 Task: Create a due date automation trigger when advanced on, on the tuesday of the week before a card is due add content with a name or a description containing resume at 11:00 AM.
Action: Mouse moved to (1073, 331)
Screenshot: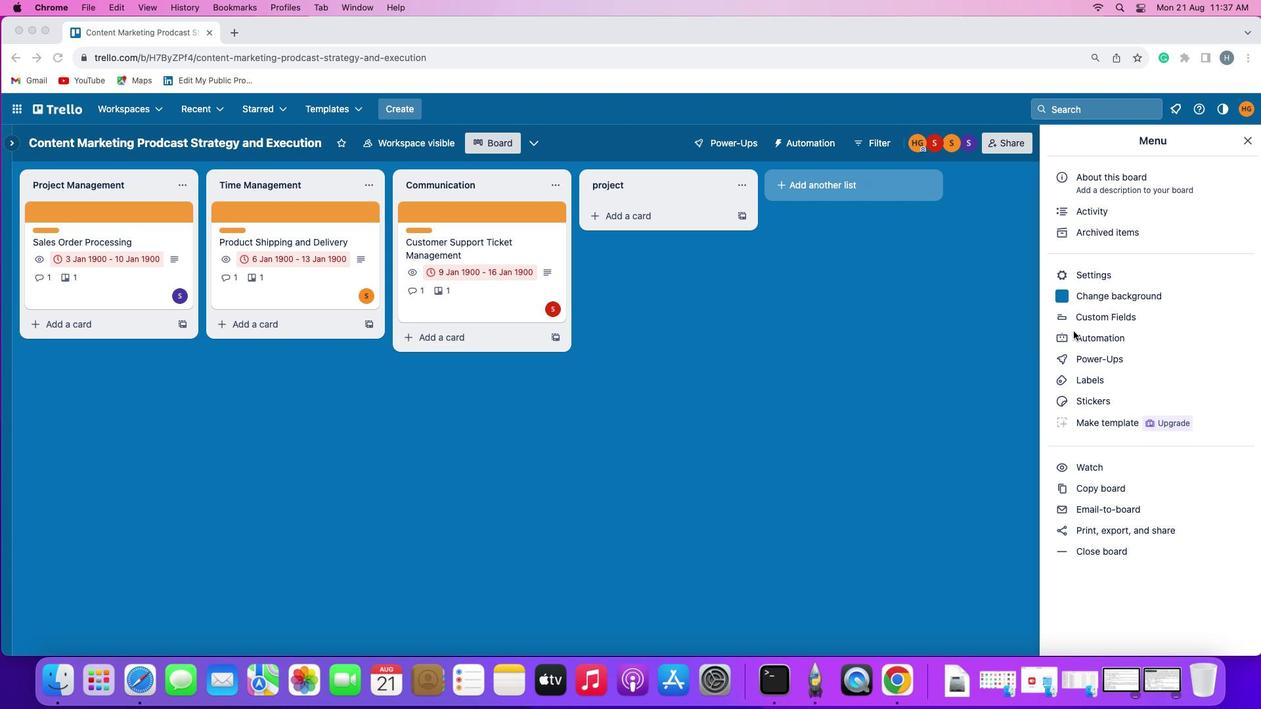
Action: Mouse pressed left at (1073, 331)
Screenshot: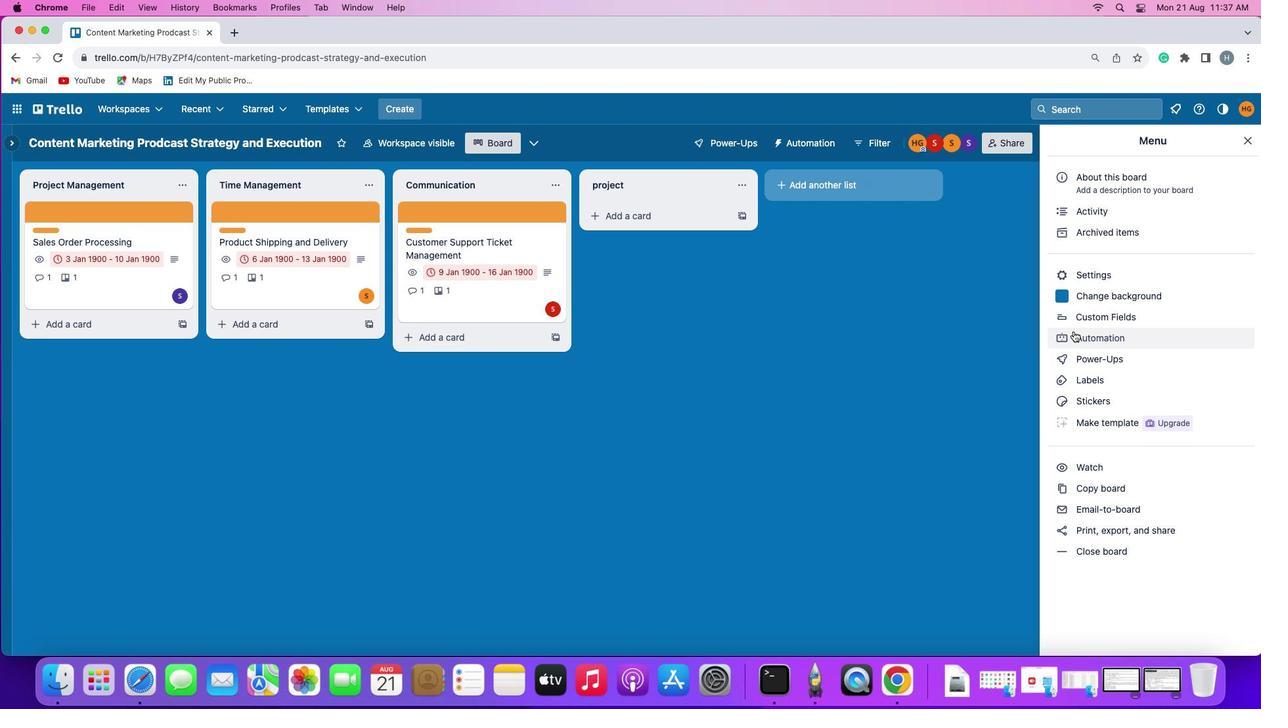 
Action: Mouse moved to (1073, 331)
Screenshot: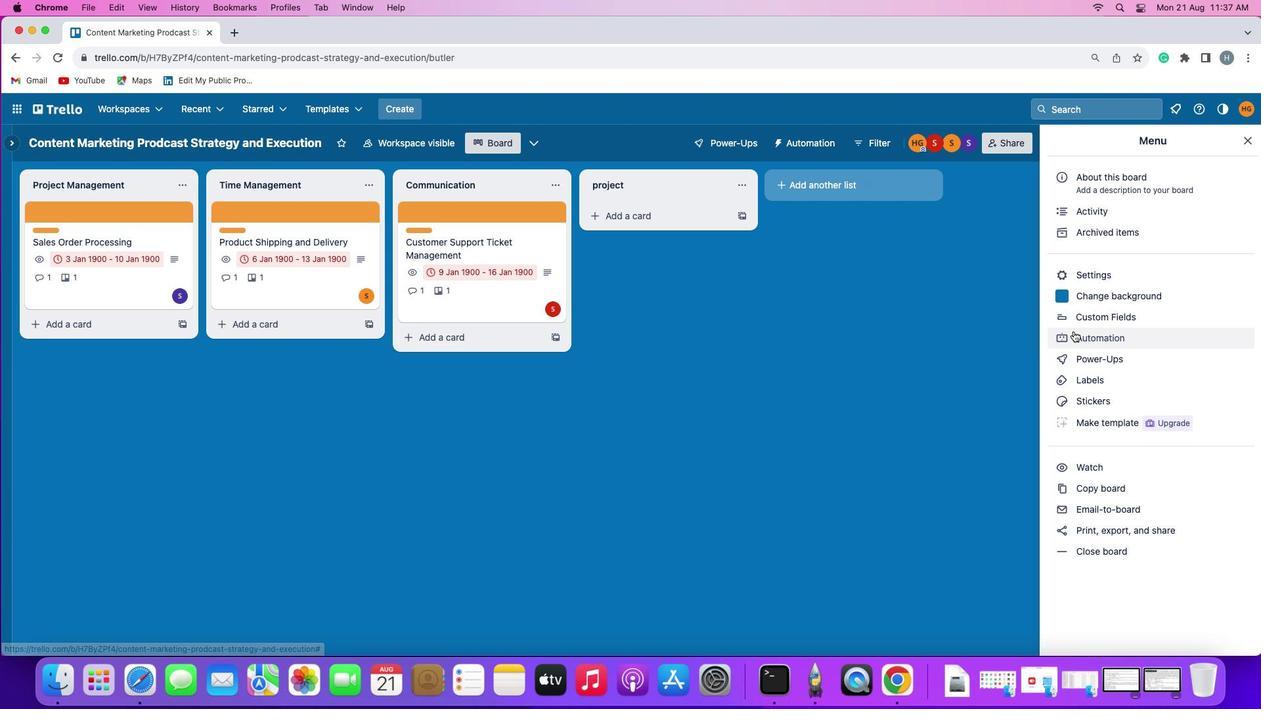 
Action: Mouse pressed left at (1073, 331)
Screenshot: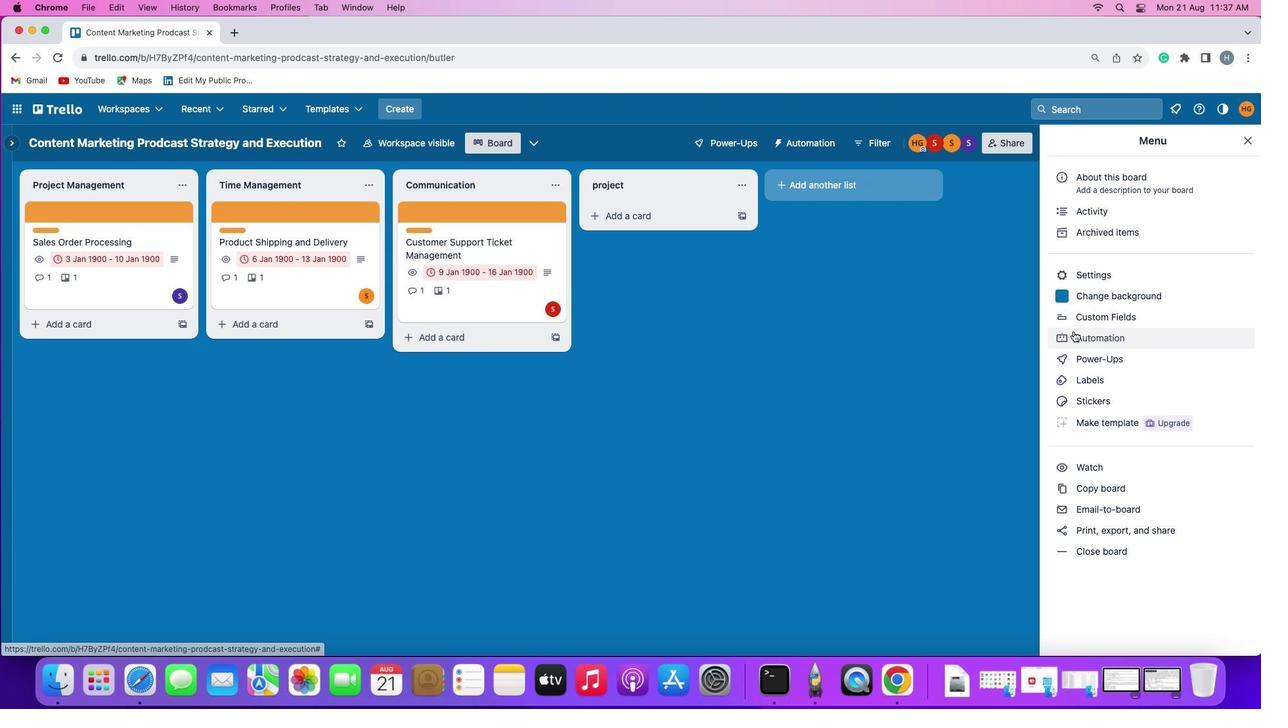 
Action: Mouse moved to (101, 317)
Screenshot: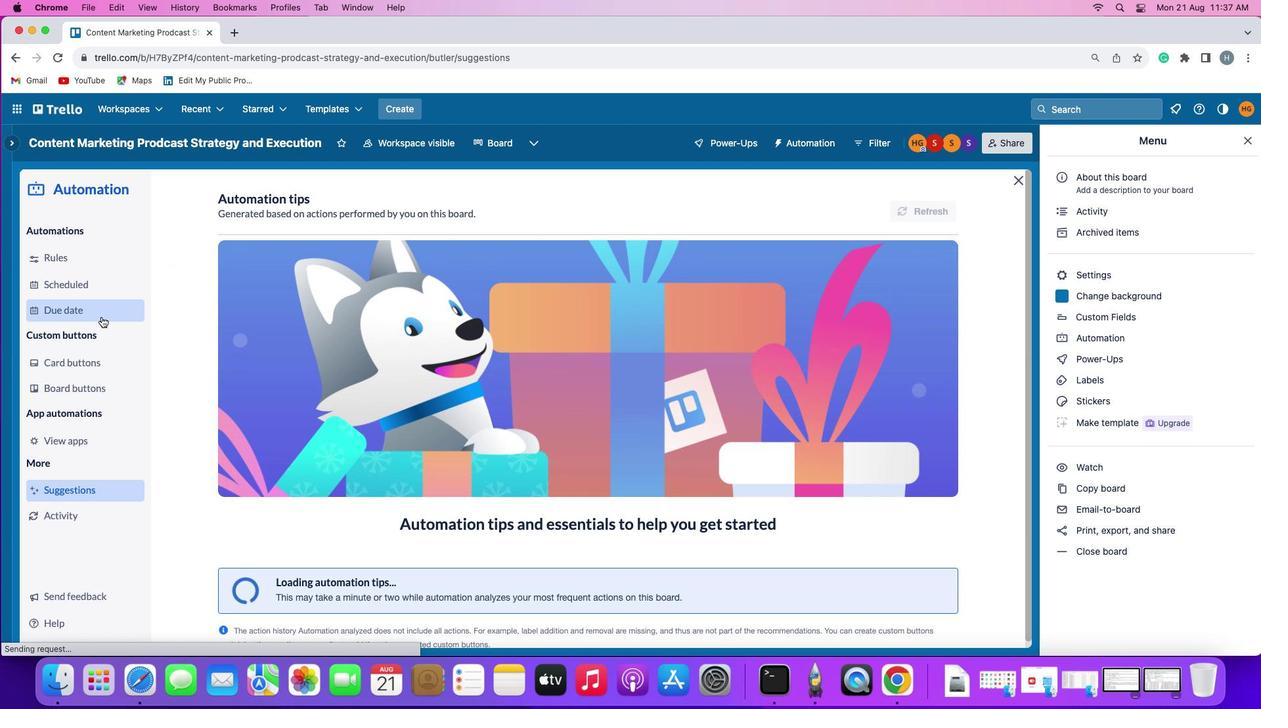 
Action: Mouse pressed left at (101, 317)
Screenshot: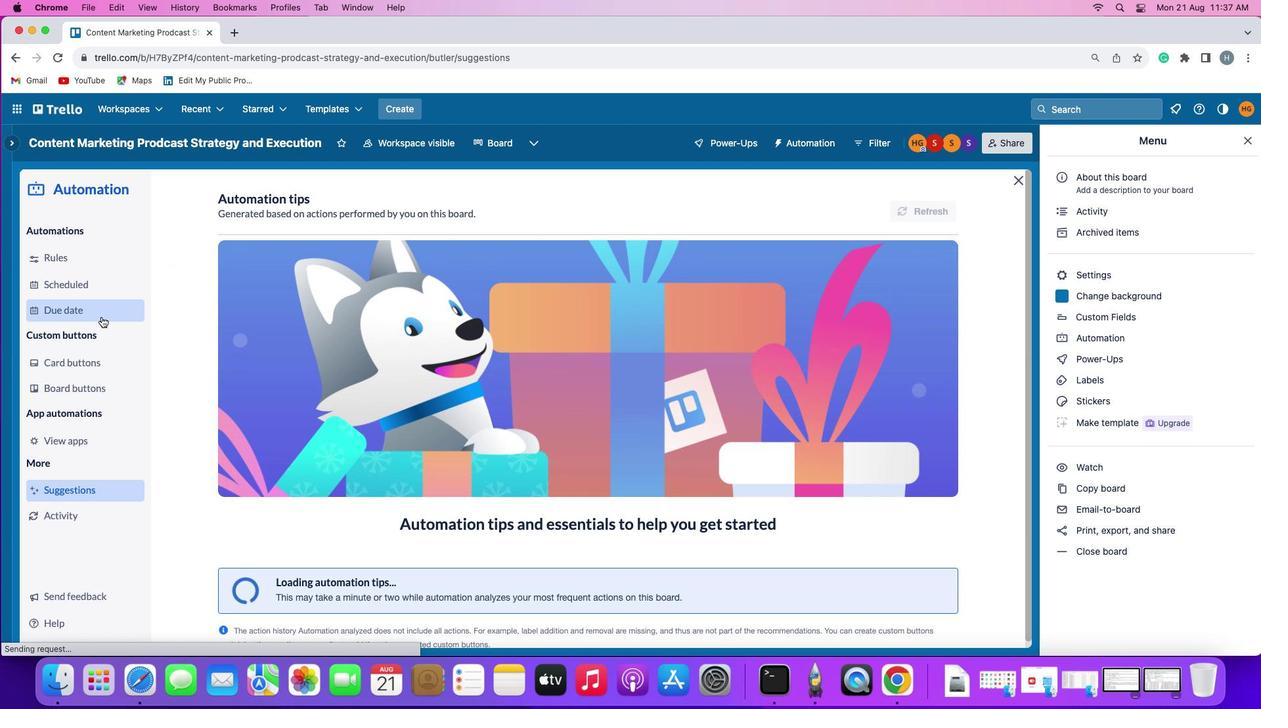 
Action: Mouse moved to (907, 200)
Screenshot: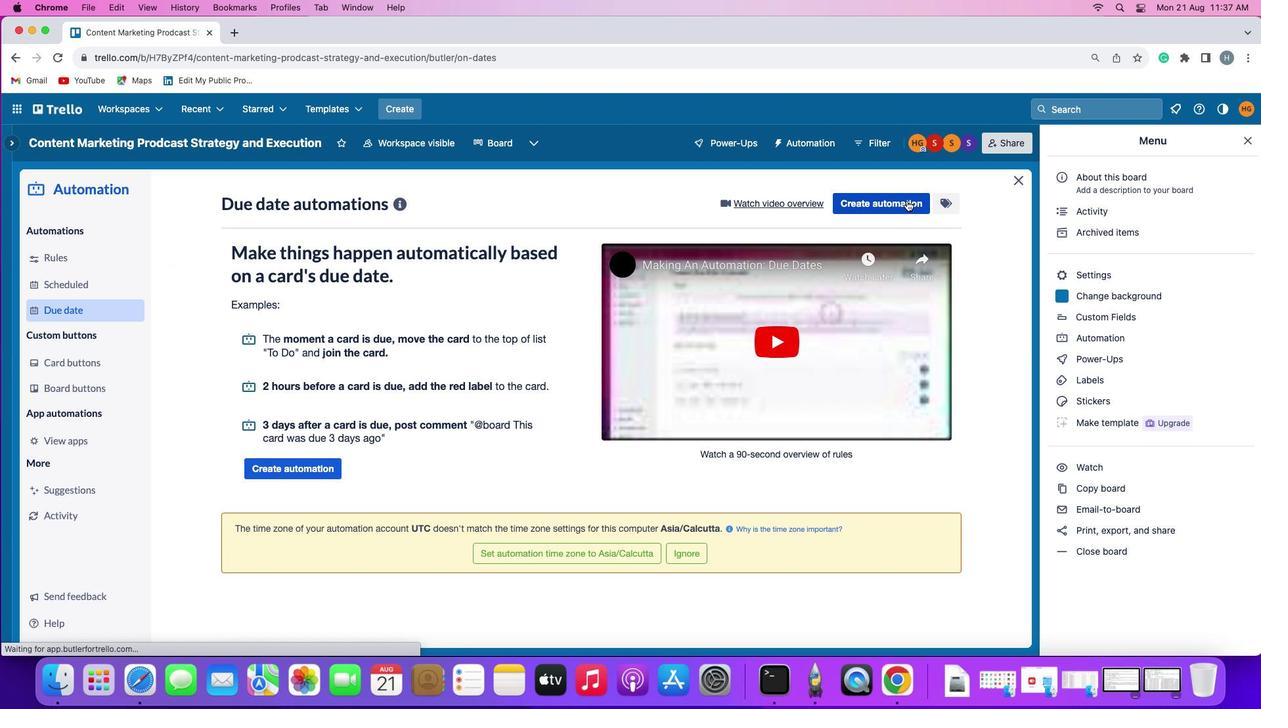 
Action: Mouse pressed left at (907, 200)
Screenshot: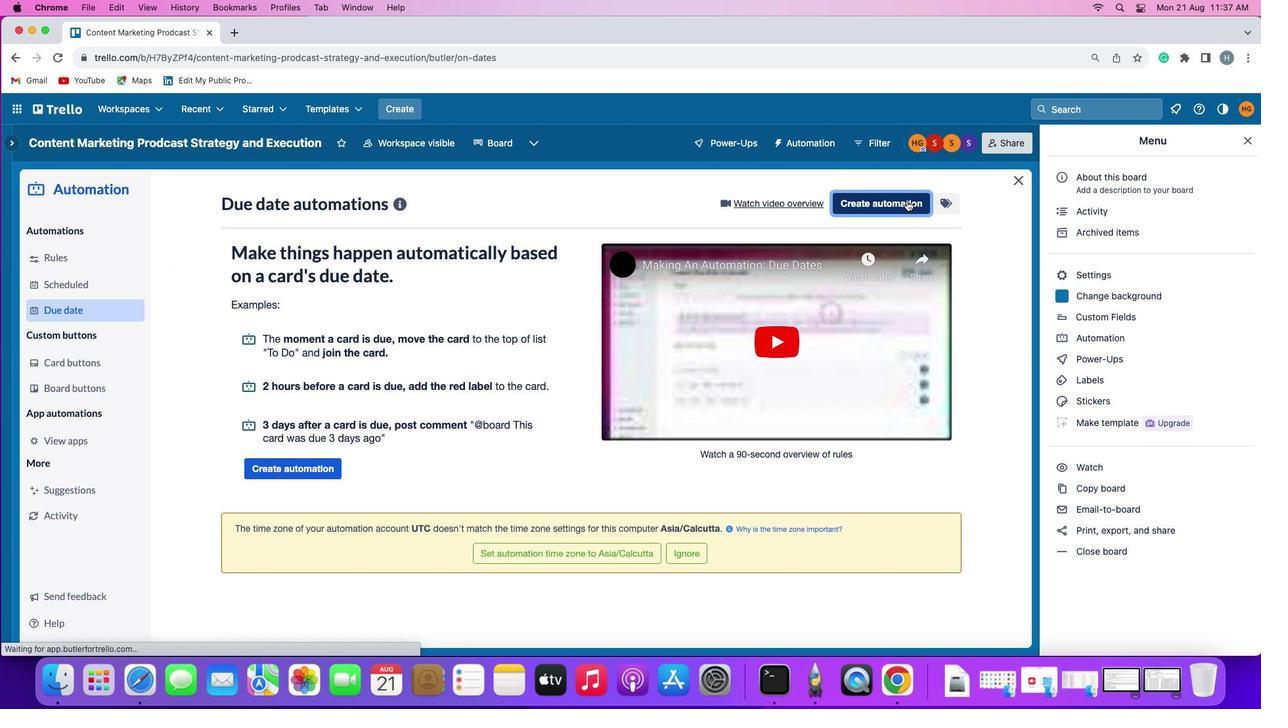 
Action: Mouse moved to (257, 327)
Screenshot: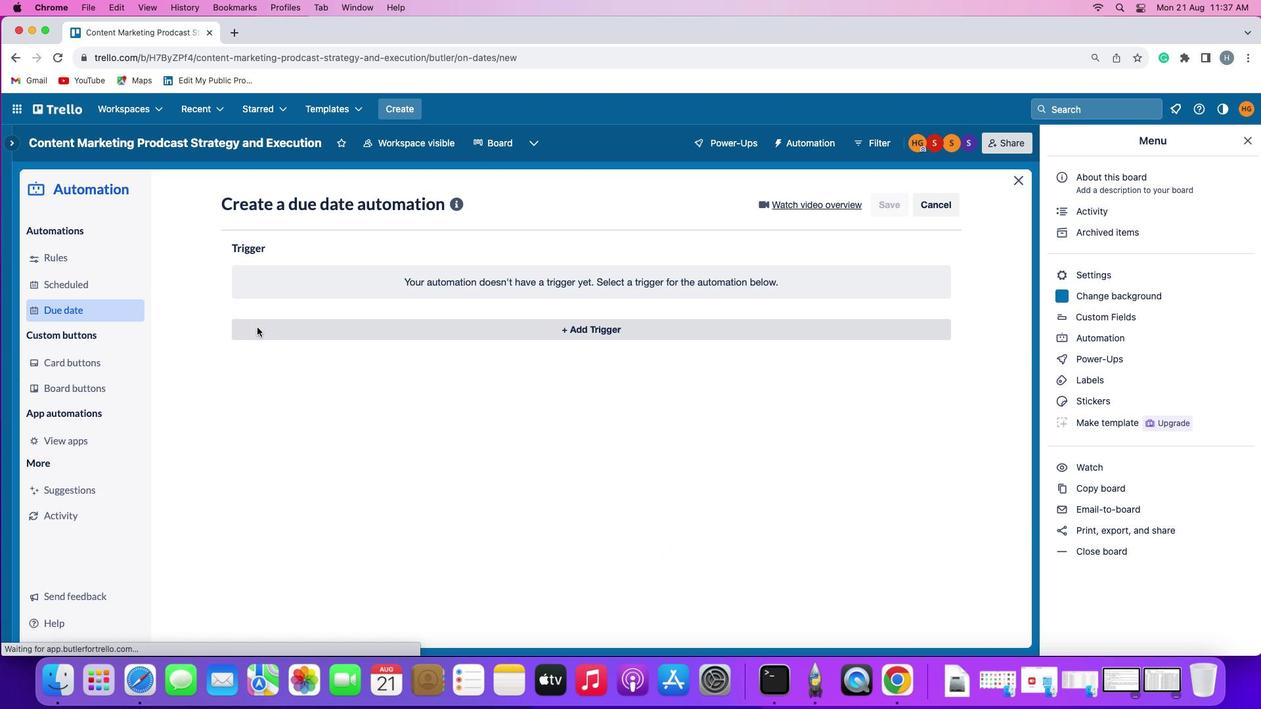 
Action: Mouse pressed left at (257, 327)
Screenshot: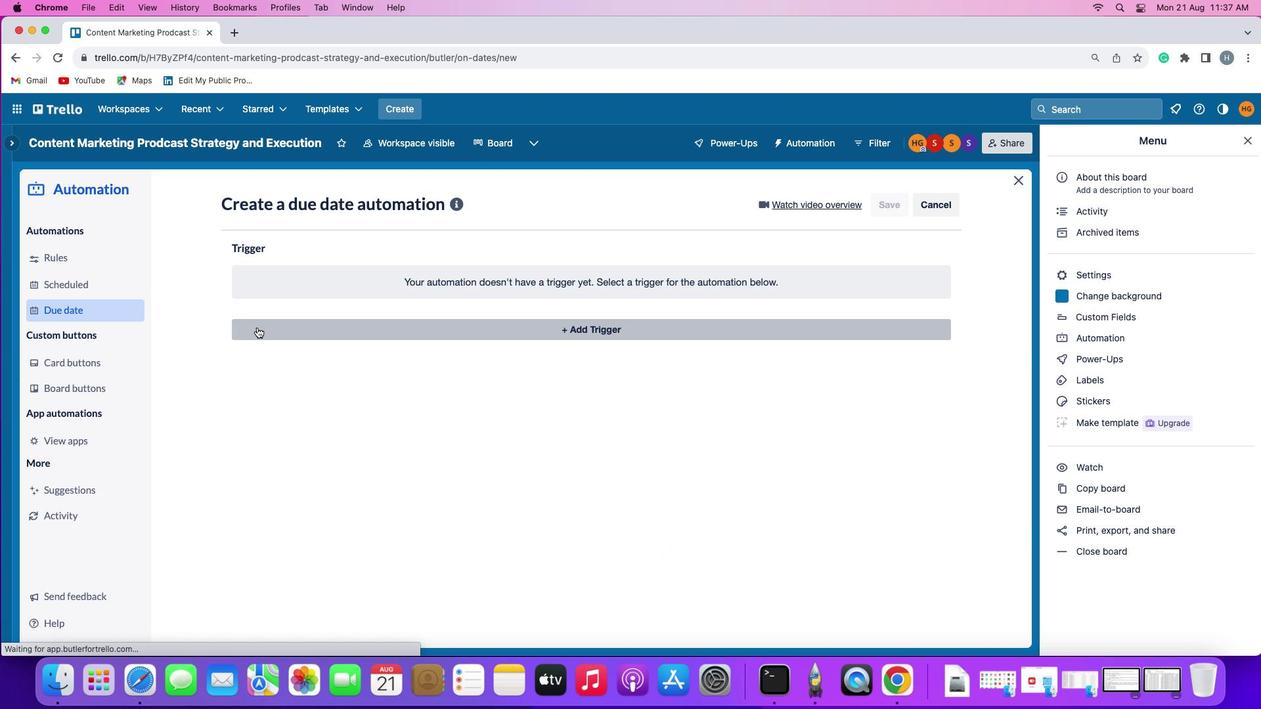 
Action: Mouse moved to (287, 573)
Screenshot: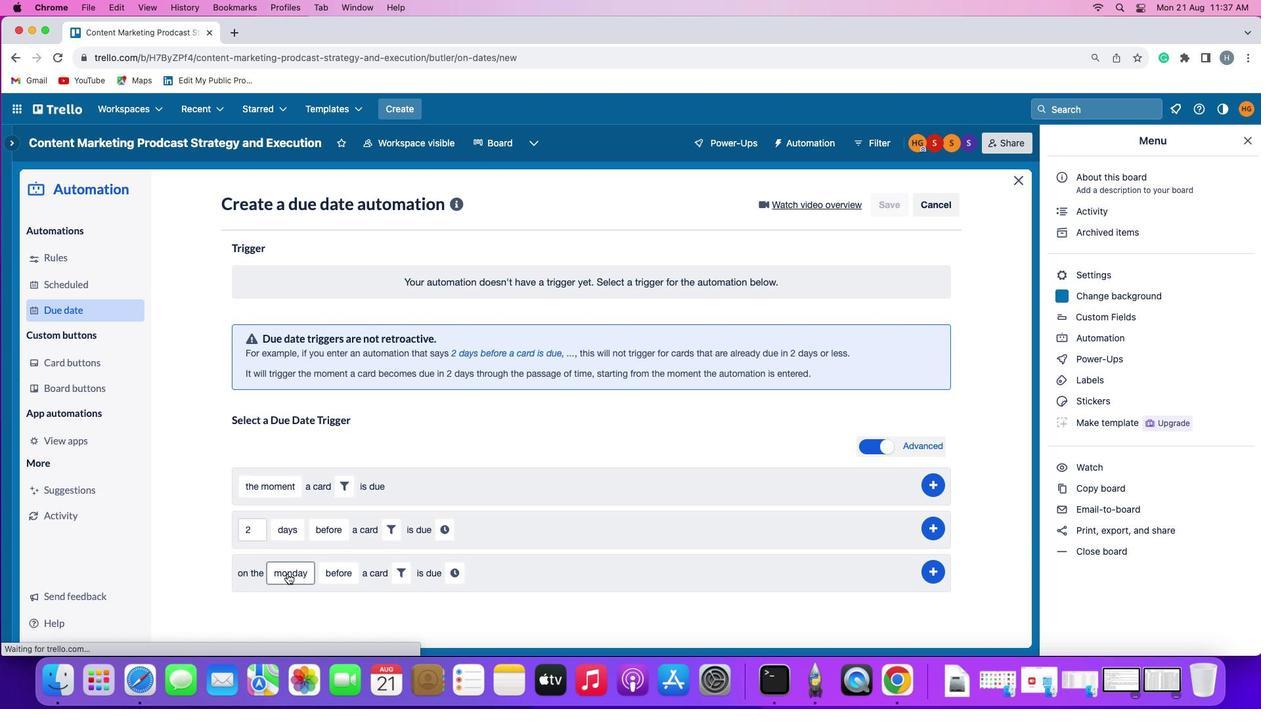 
Action: Mouse pressed left at (287, 573)
Screenshot: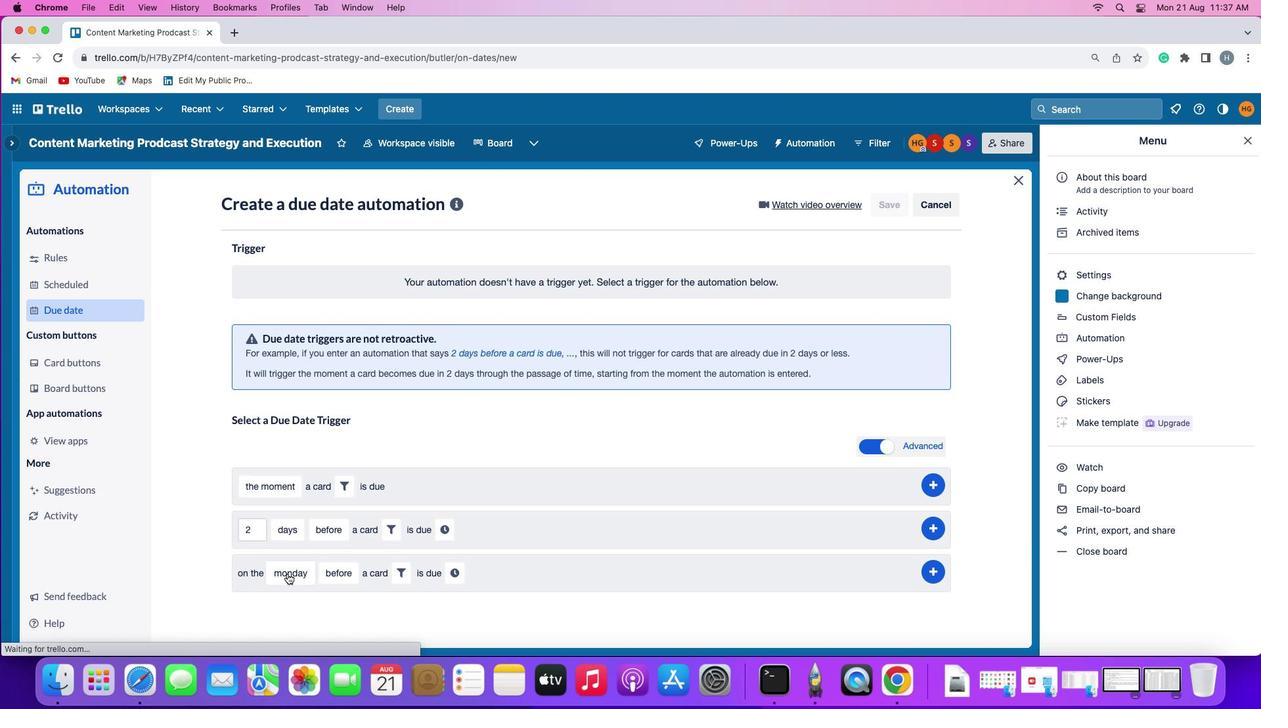 
Action: Mouse moved to (315, 418)
Screenshot: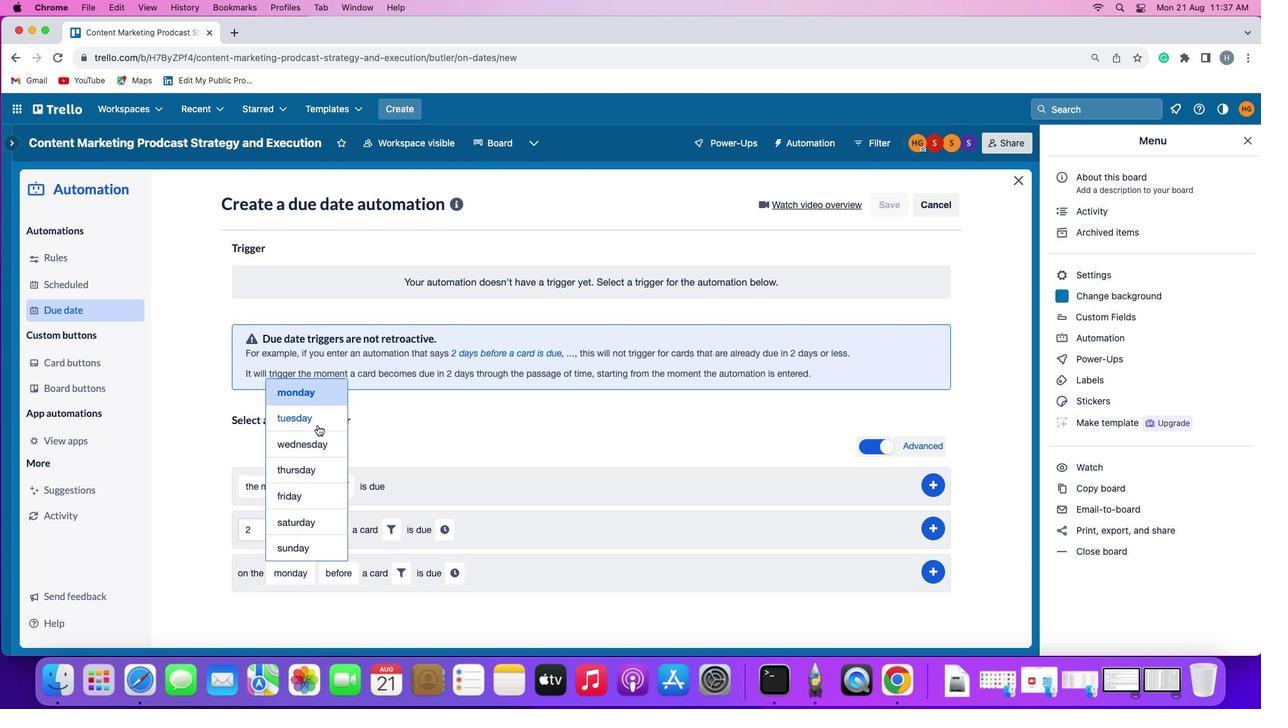 
Action: Mouse pressed left at (315, 418)
Screenshot: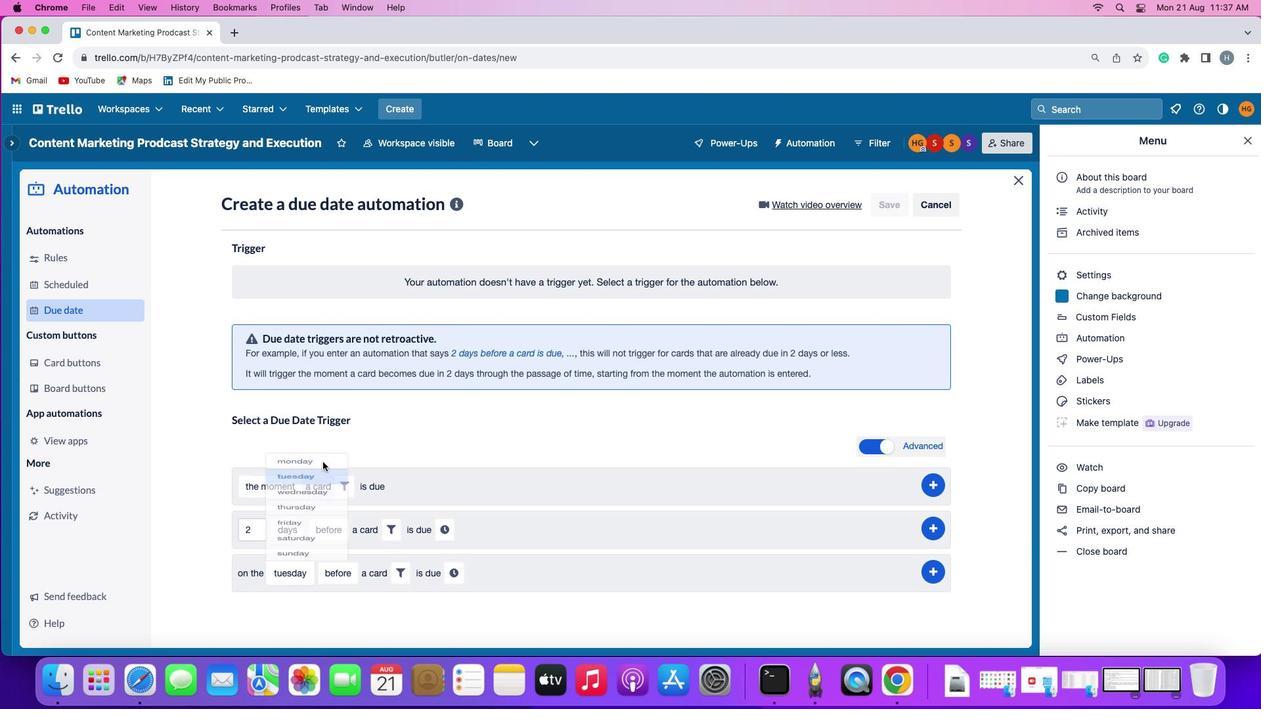 
Action: Mouse moved to (330, 572)
Screenshot: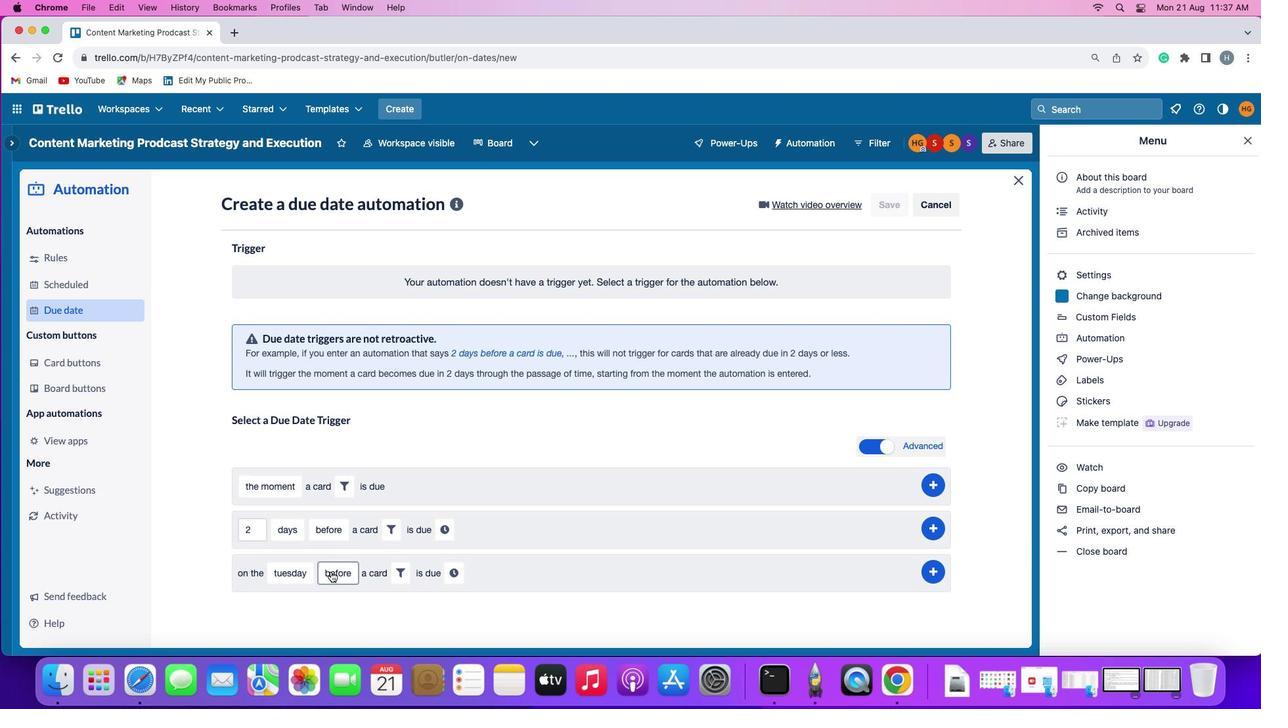 
Action: Mouse pressed left at (330, 572)
Screenshot: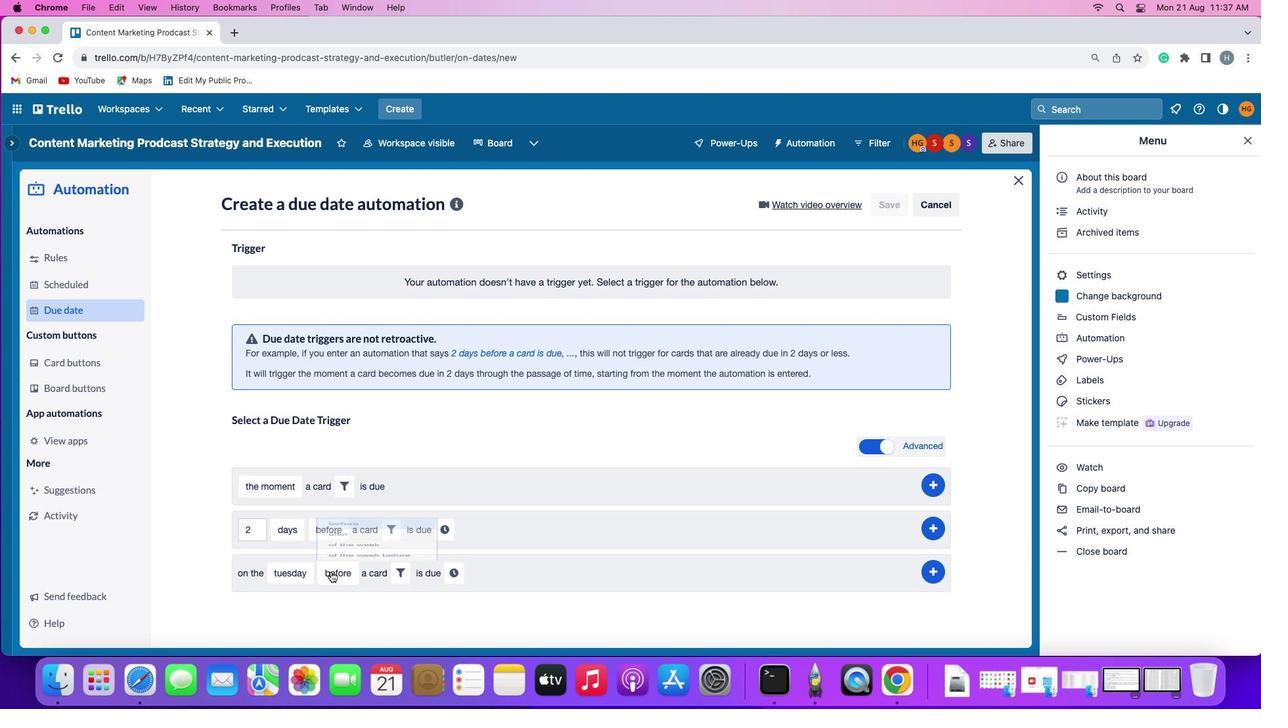 
Action: Mouse moved to (334, 549)
Screenshot: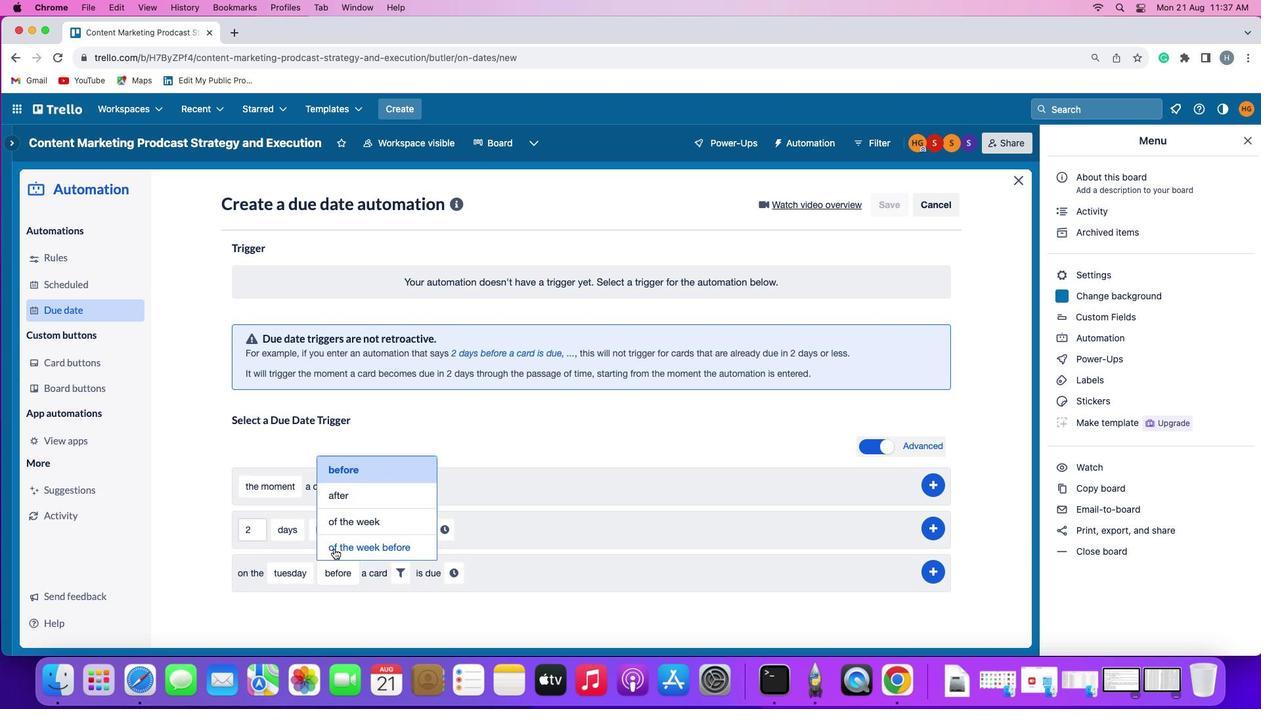 
Action: Mouse pressed left at (334, 549)
Screenshot: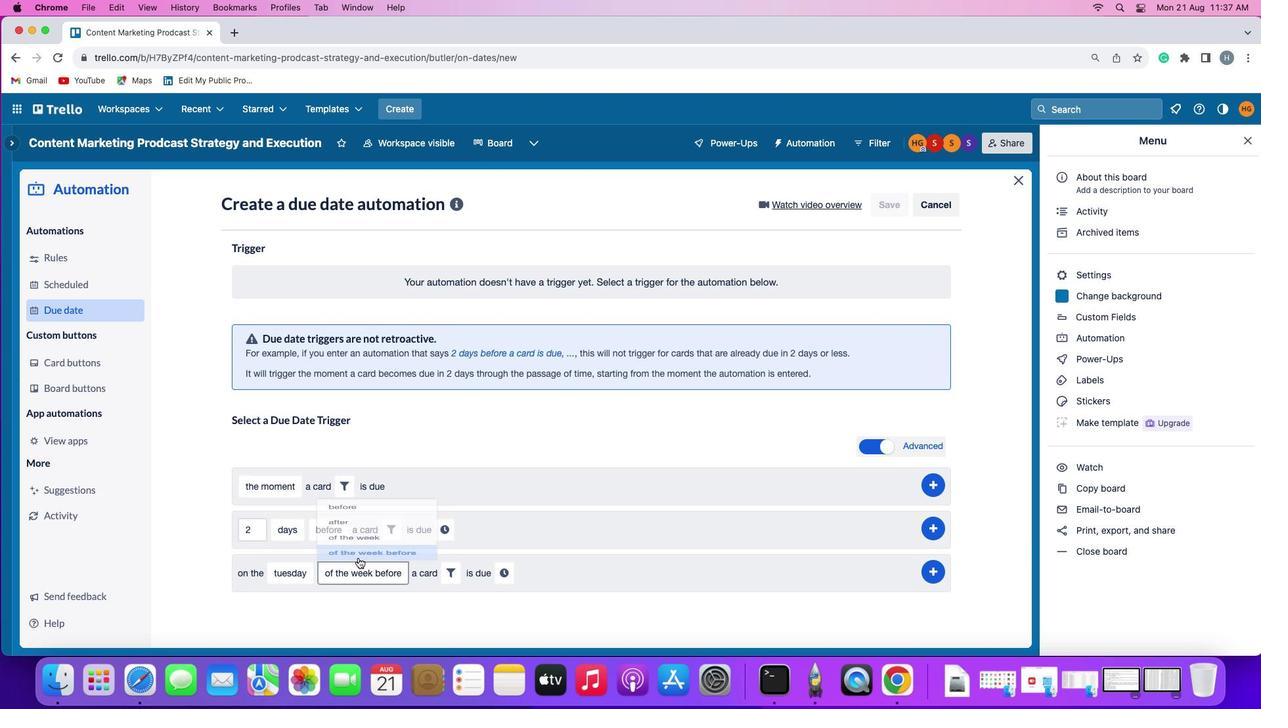 
Action: Mouse moved to (457, 572)
Screenshot: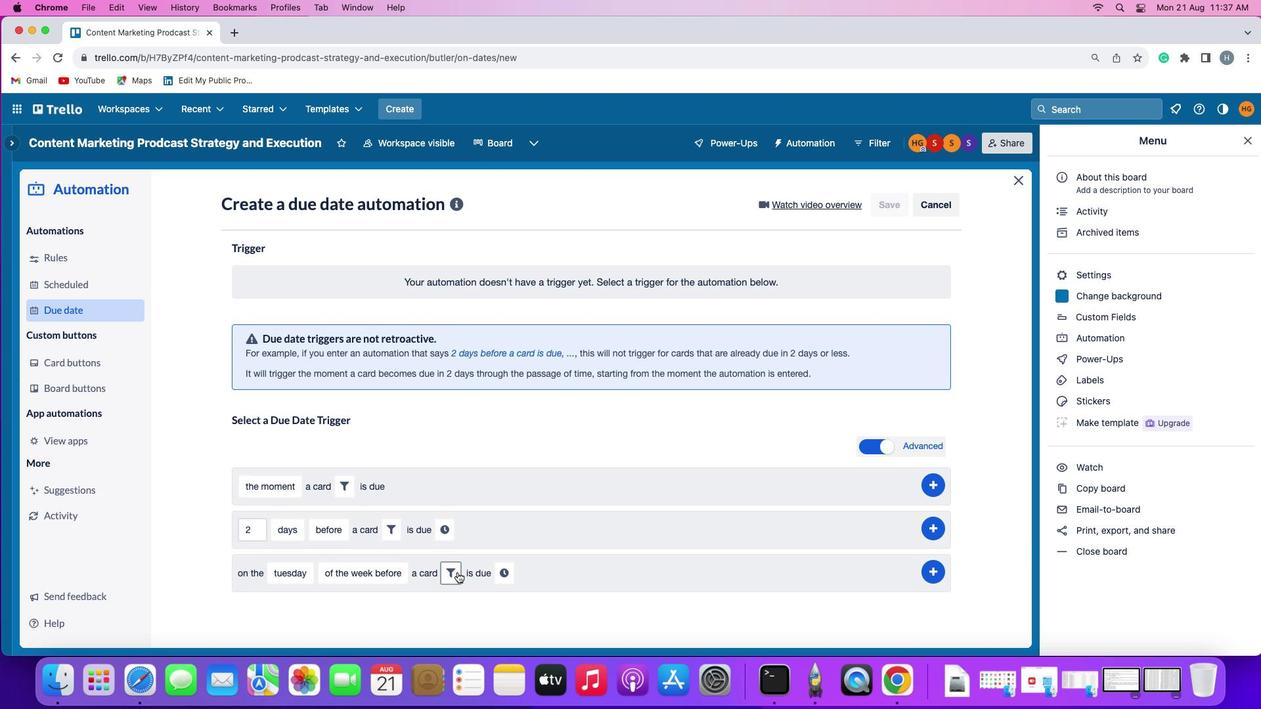
Action: Mouse pressed left at (457, 572)
Screenshot: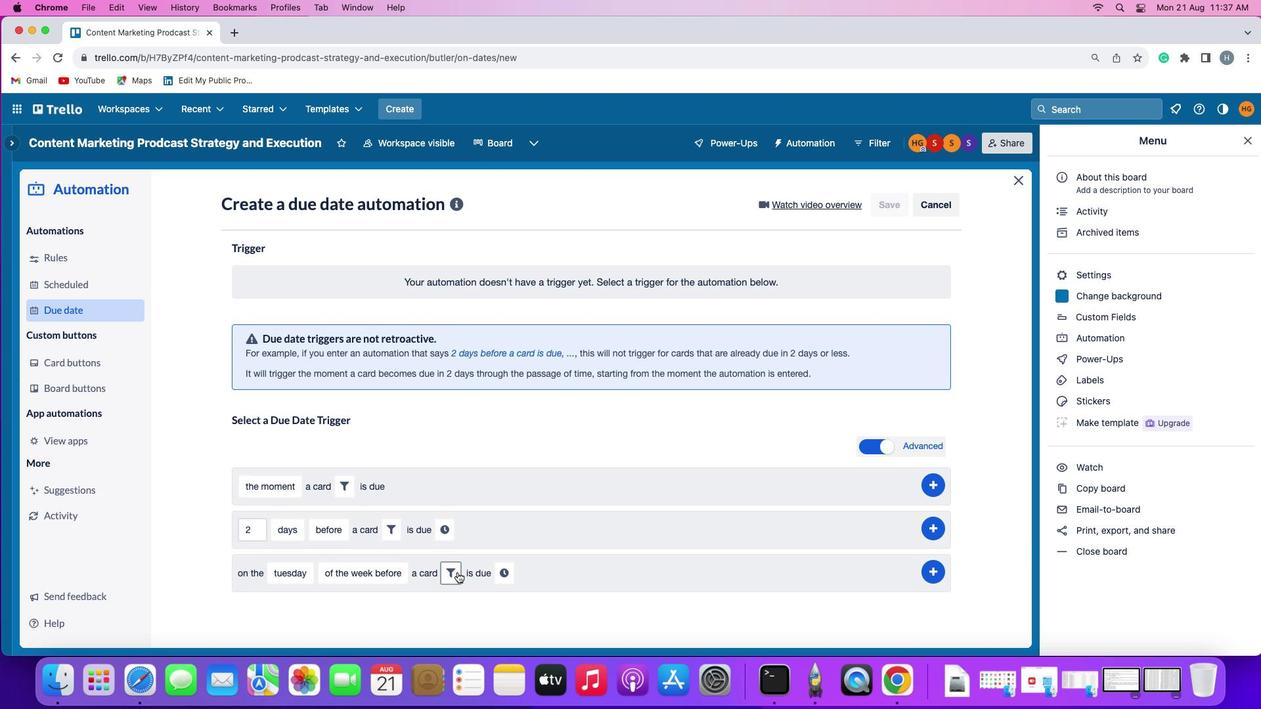 
Action: Mouse moved to (622, 616)
Screenshot: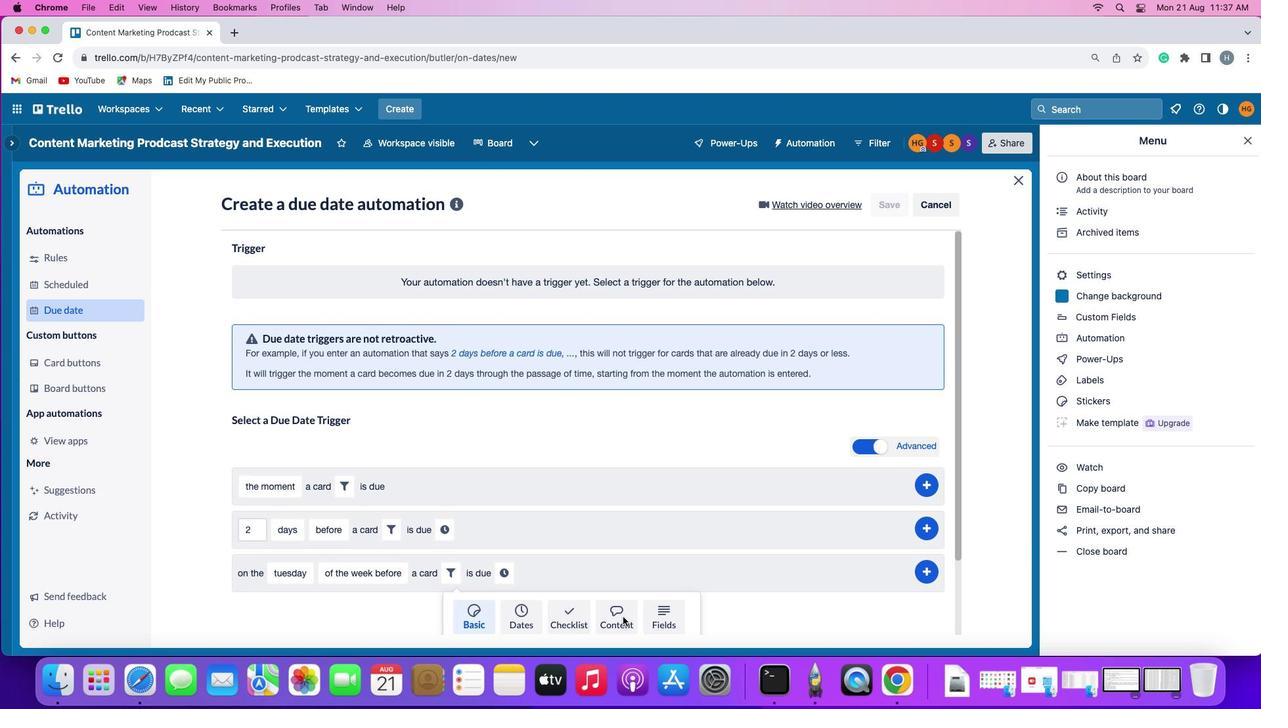
Action: Mouse pressed left at (622, 616)
Screenshot: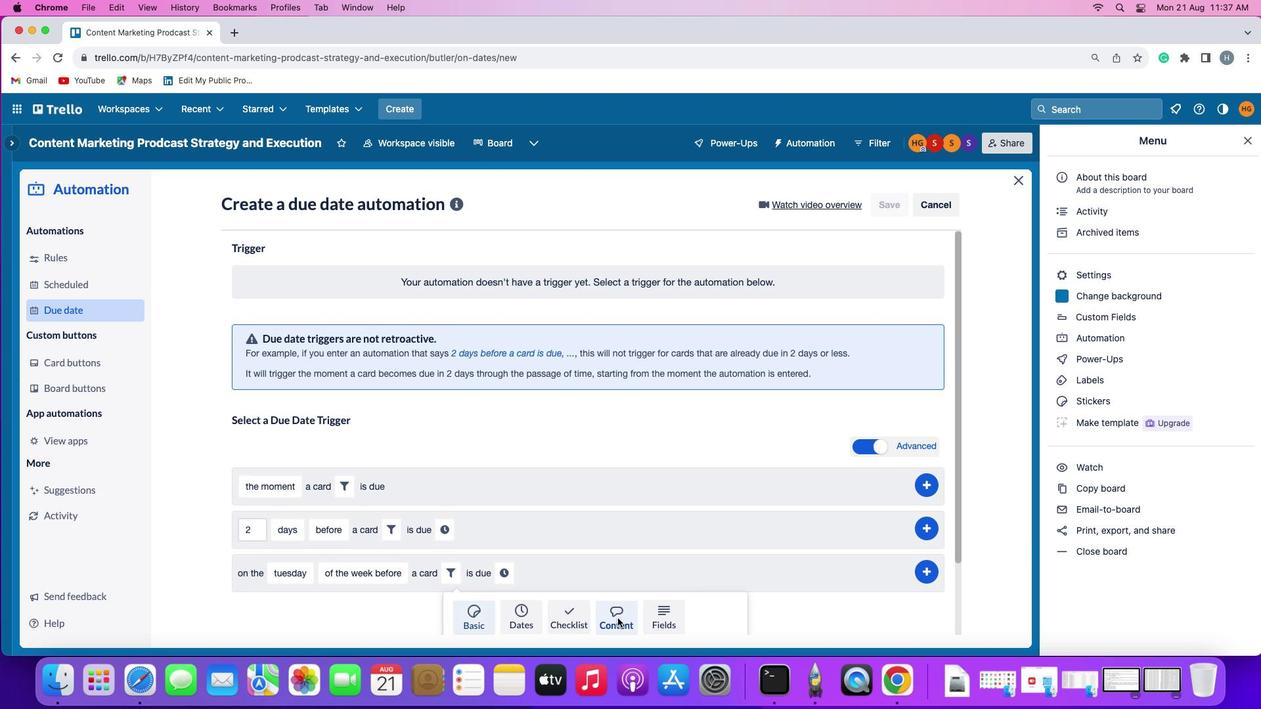 
Action: Mouse moved to (379, 610)
Screenshot: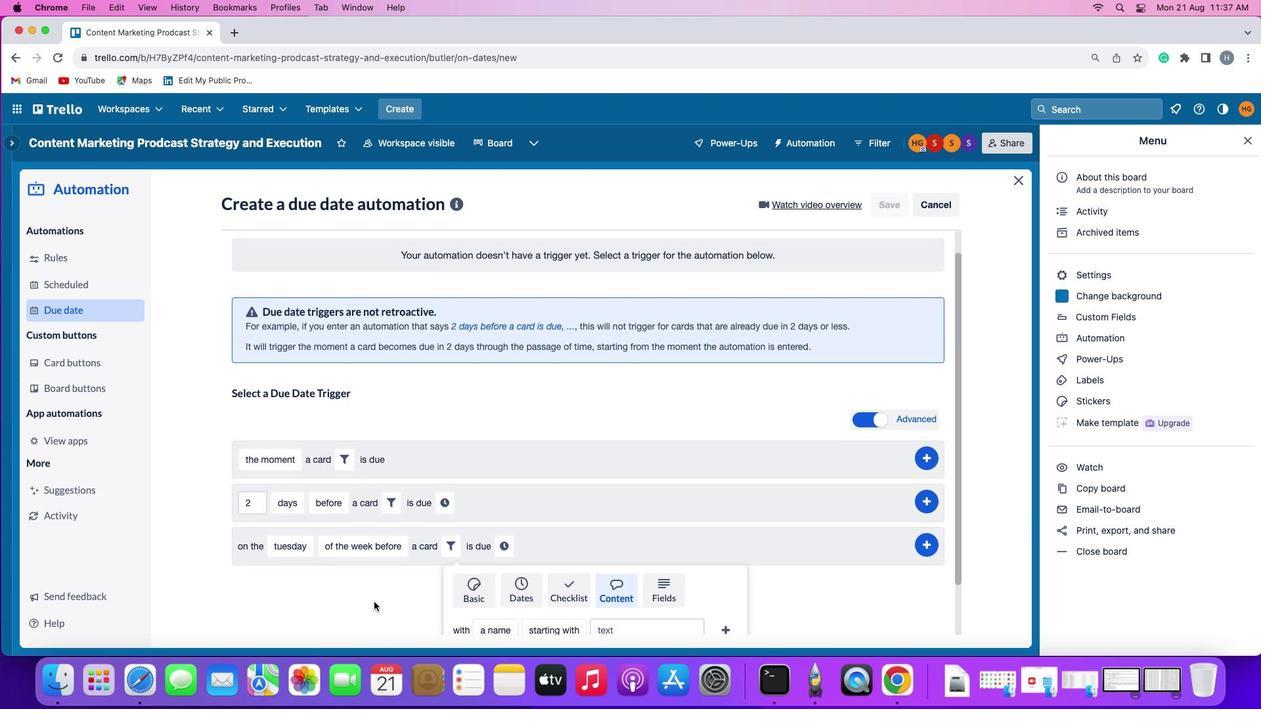 
Action: Mouse scrolled (379, 610) with delta (0, 0)
Screenshot: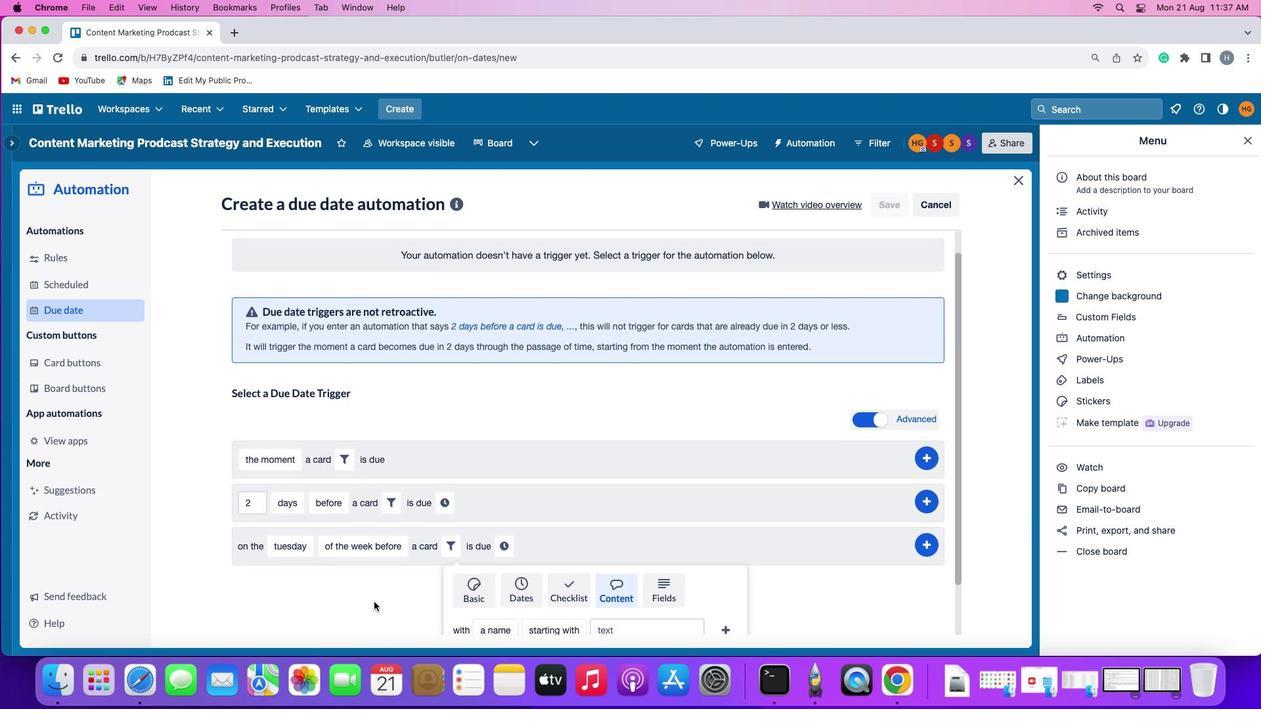 
Action: Mouse moved to (378, 610)
Screenshot: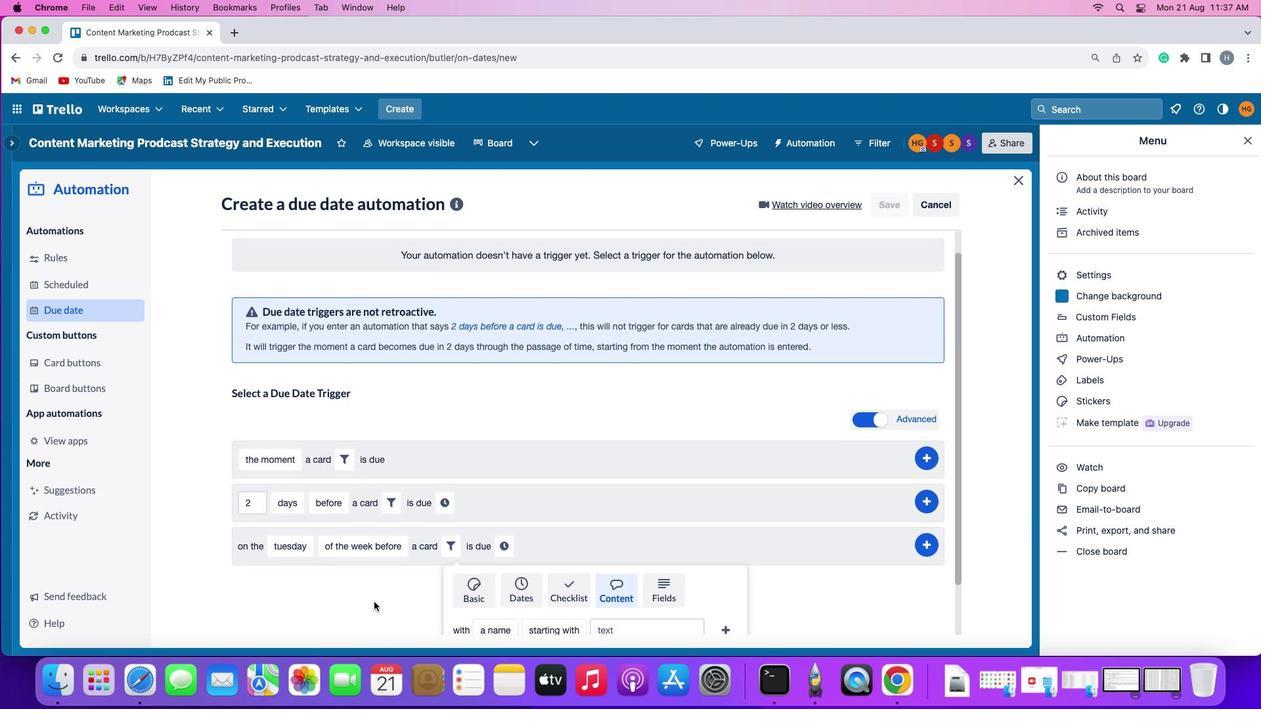 
Action: Mouse scrolled (378, 610) with delta (0, 0)
Screenshot: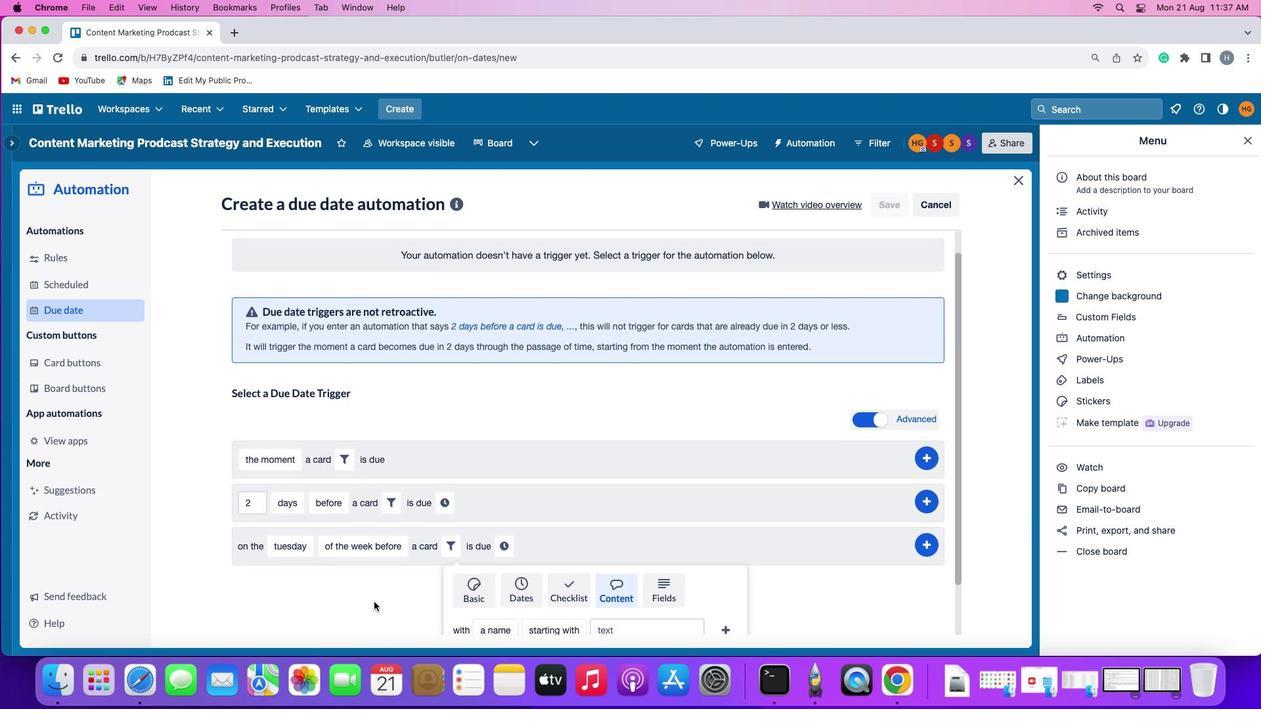 
Action: Mouse moved to (378, 609)
Screenshot: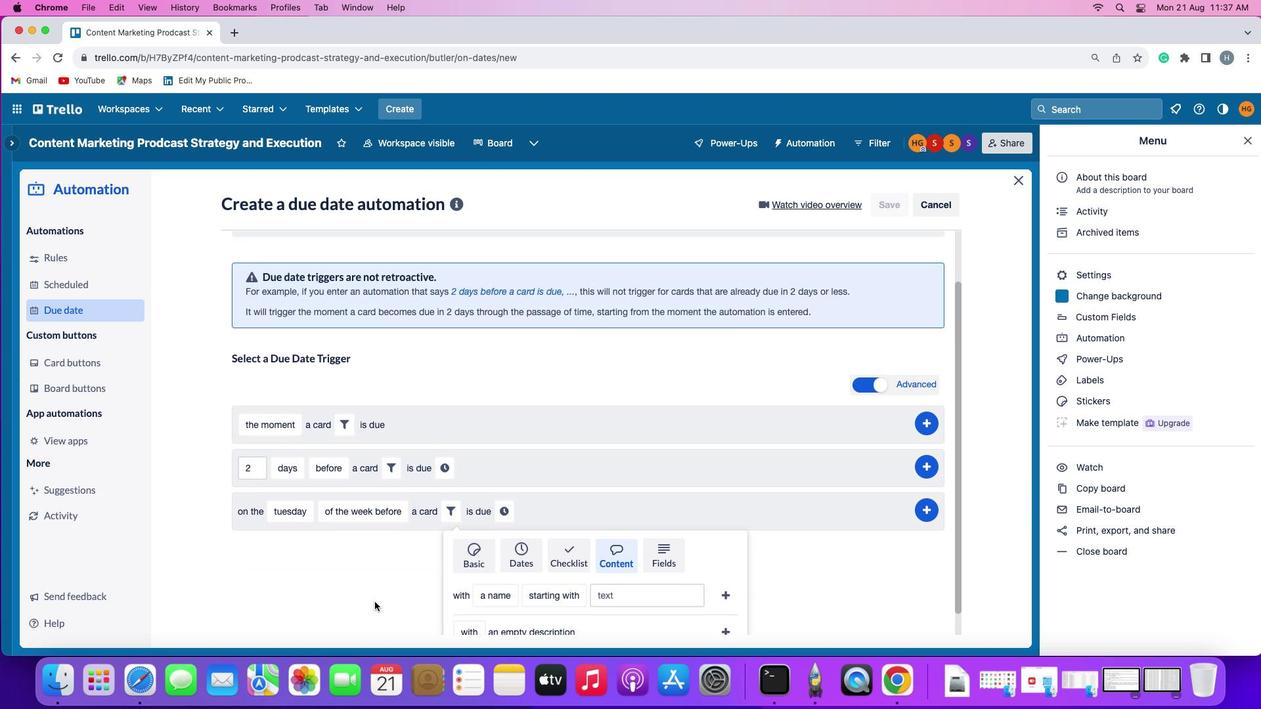 
Action: Mouse scrolled (378, 609) with delta (0, -1)
Screenshot: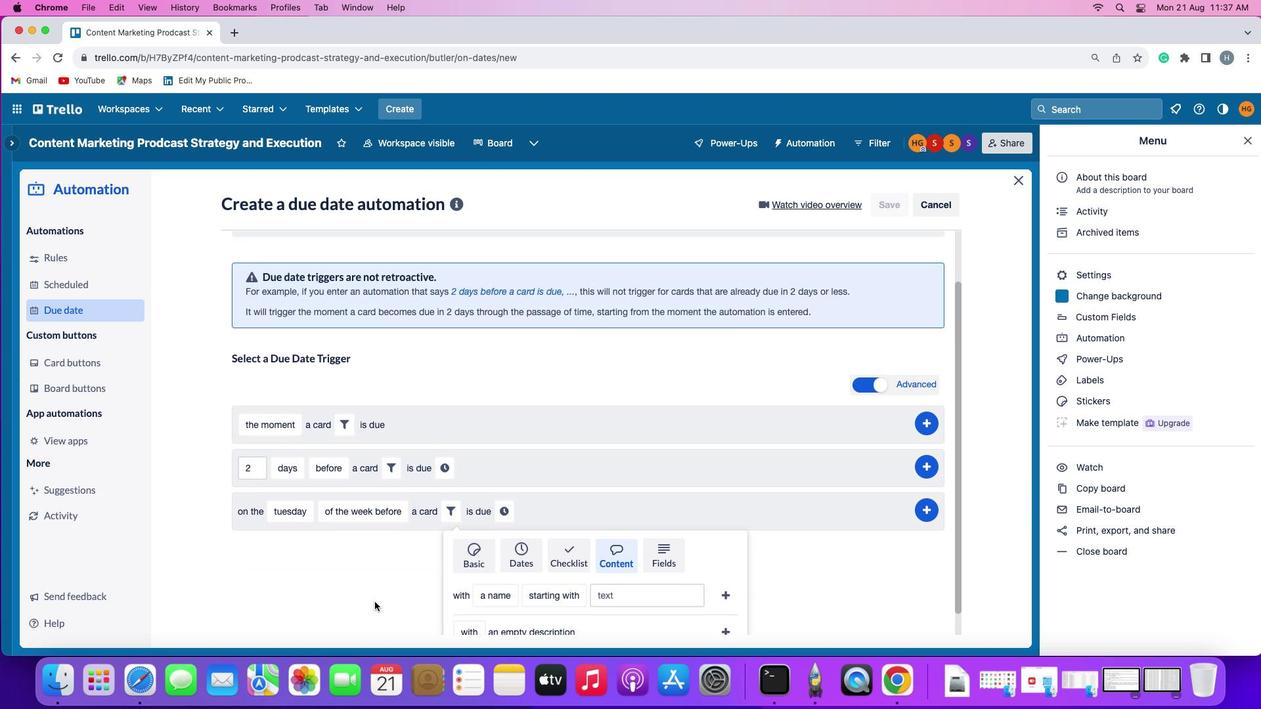 
Action: Mouse moved to (378, 608)
Screenshot: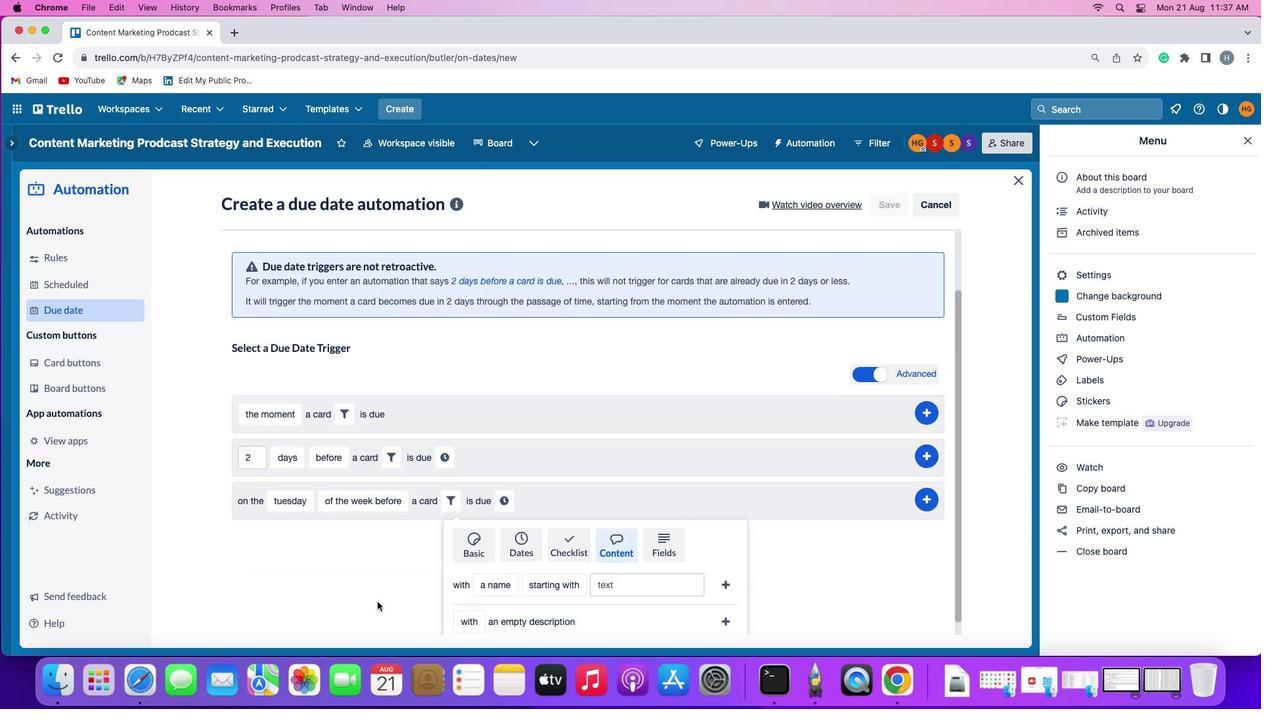 
Action: Mouse scrolled (378, 608) with delta (0, -3)
Screenshot: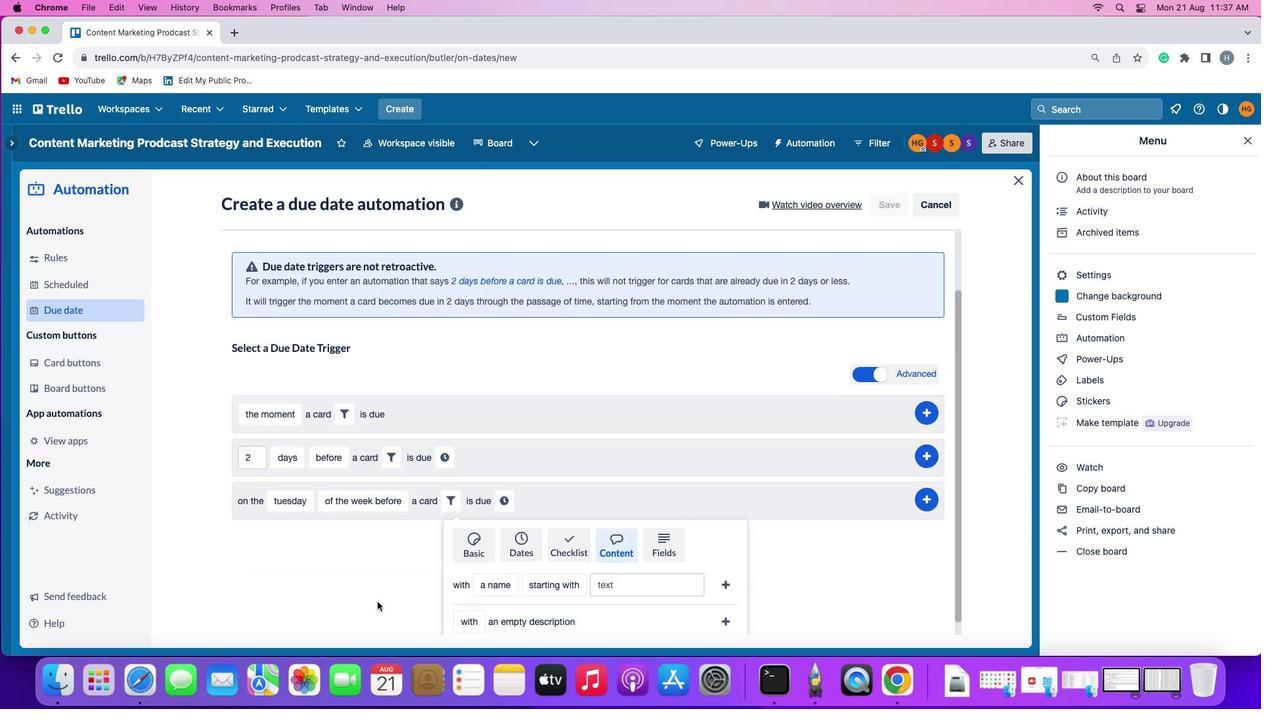 
Action: Mouse moved to (374, 602)
Screenshot: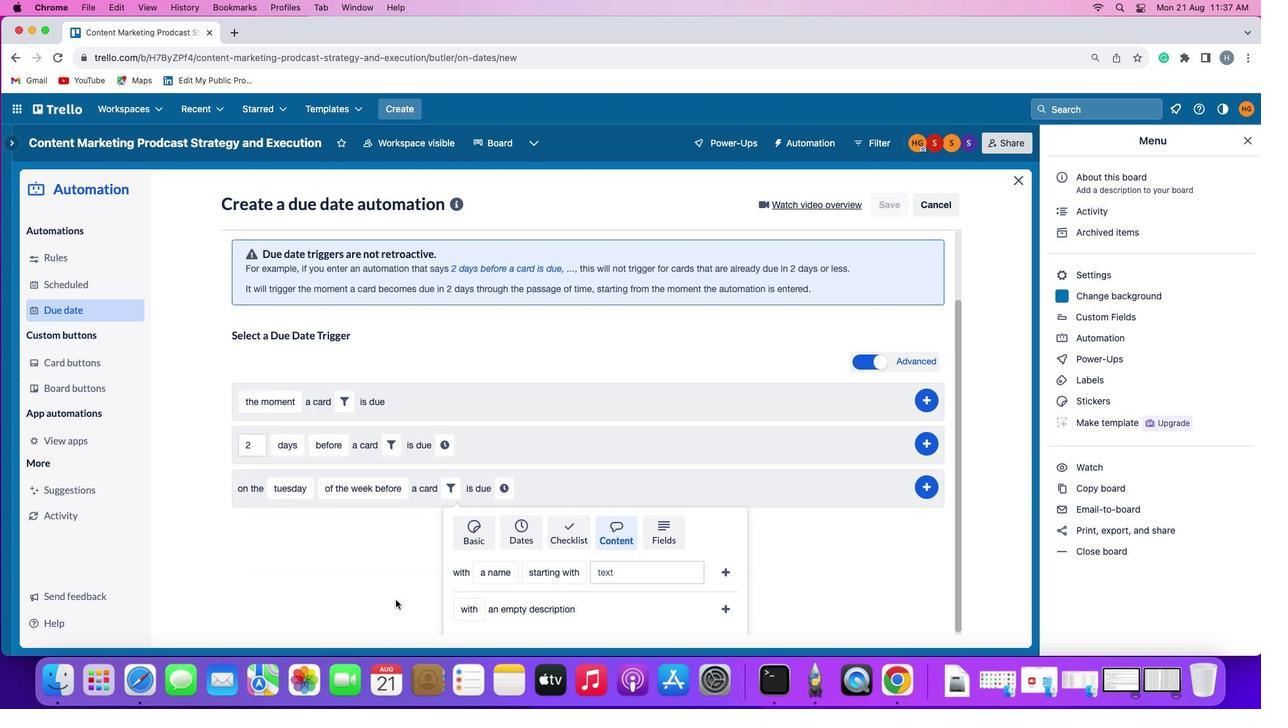 
Action: Mouse scrolled (374, 602) with delta (0, -3)
Screenshot: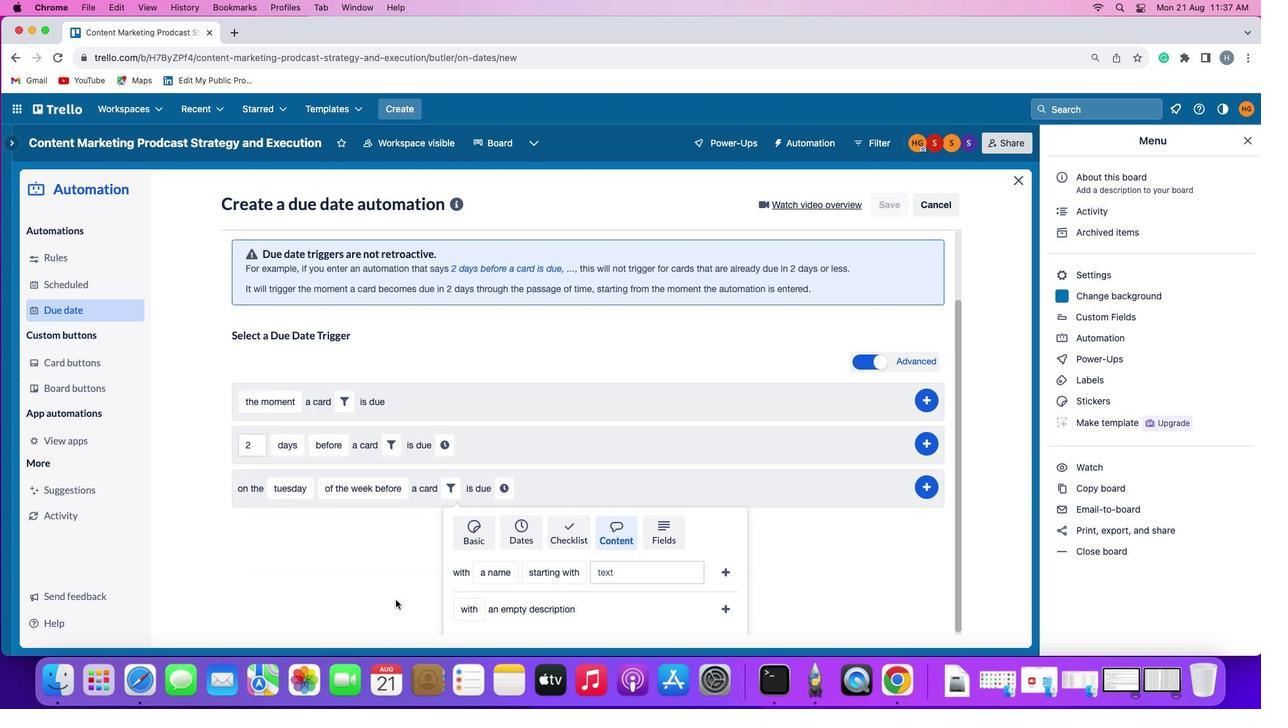
Action: Mouse moved to (495, 574)
Screenshot: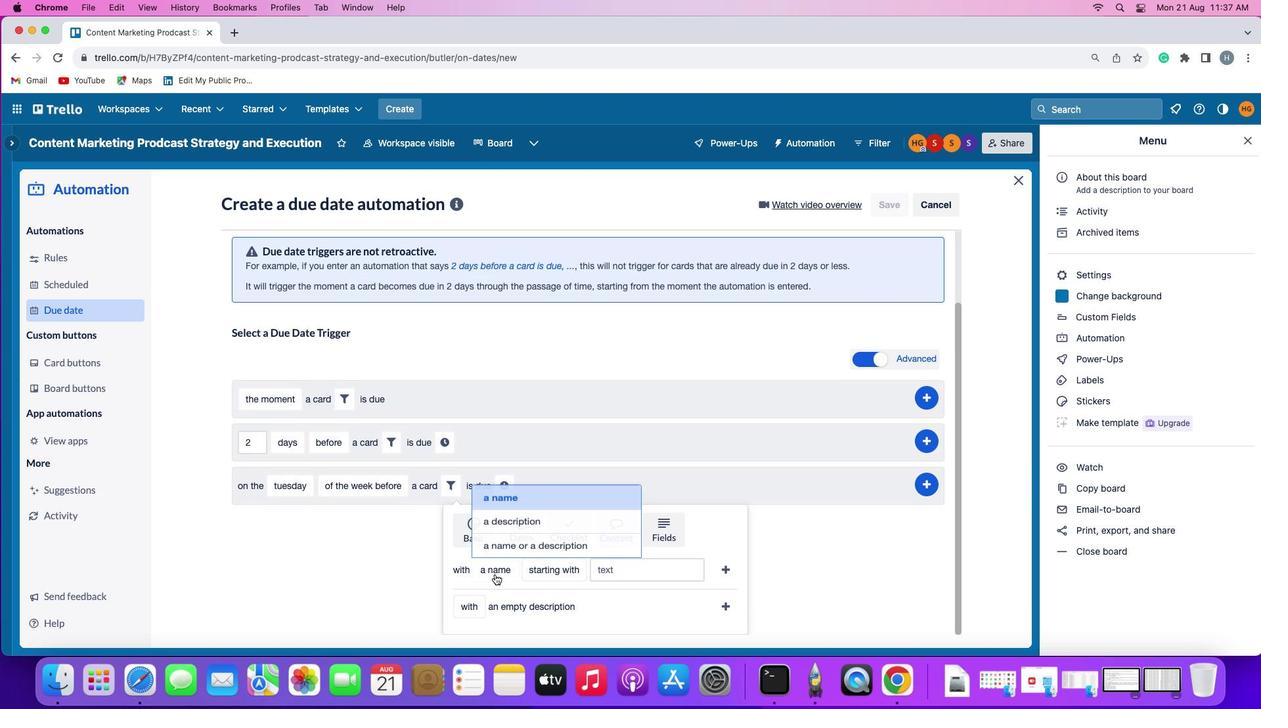 
Action: Mouse pressed left at (495, 574)
Screenshot: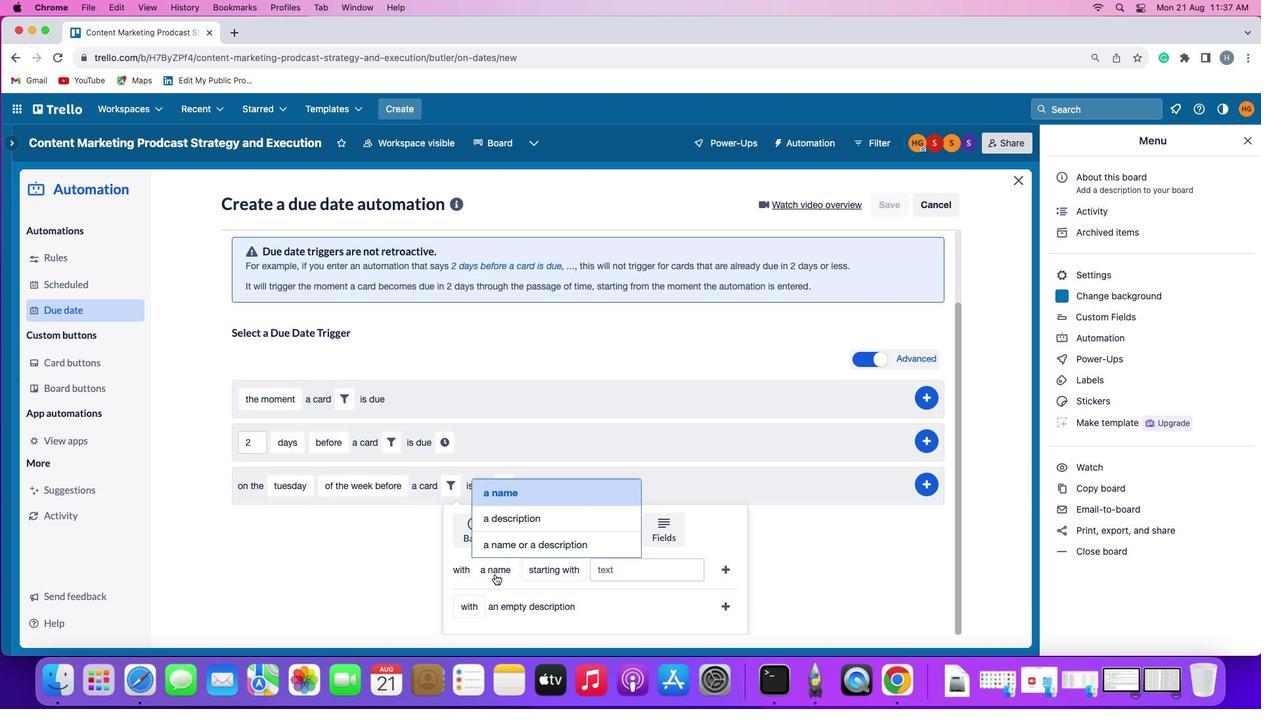 
Action: Mouse moved to (500, 547)
Screenshot: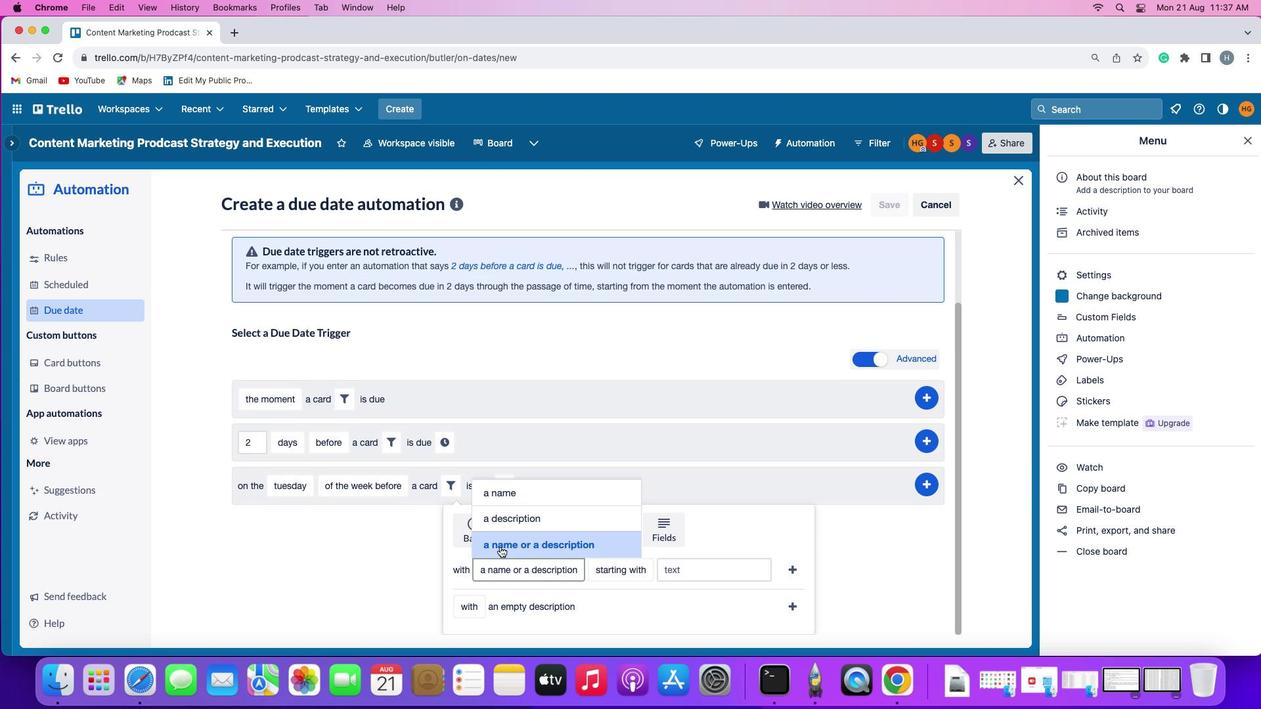 
Action: Mouse pressed left at (500, 547)
Screenshot: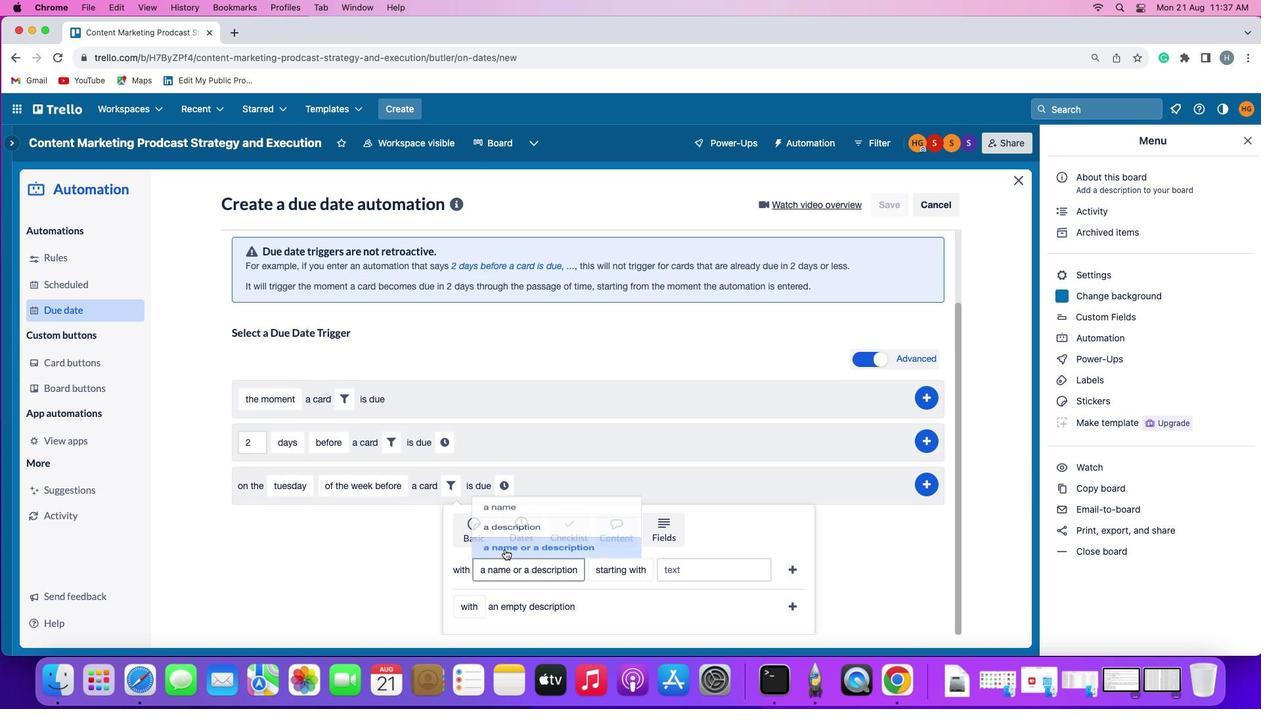 
Action: Mouse moved to (600, 569)
Screenshot: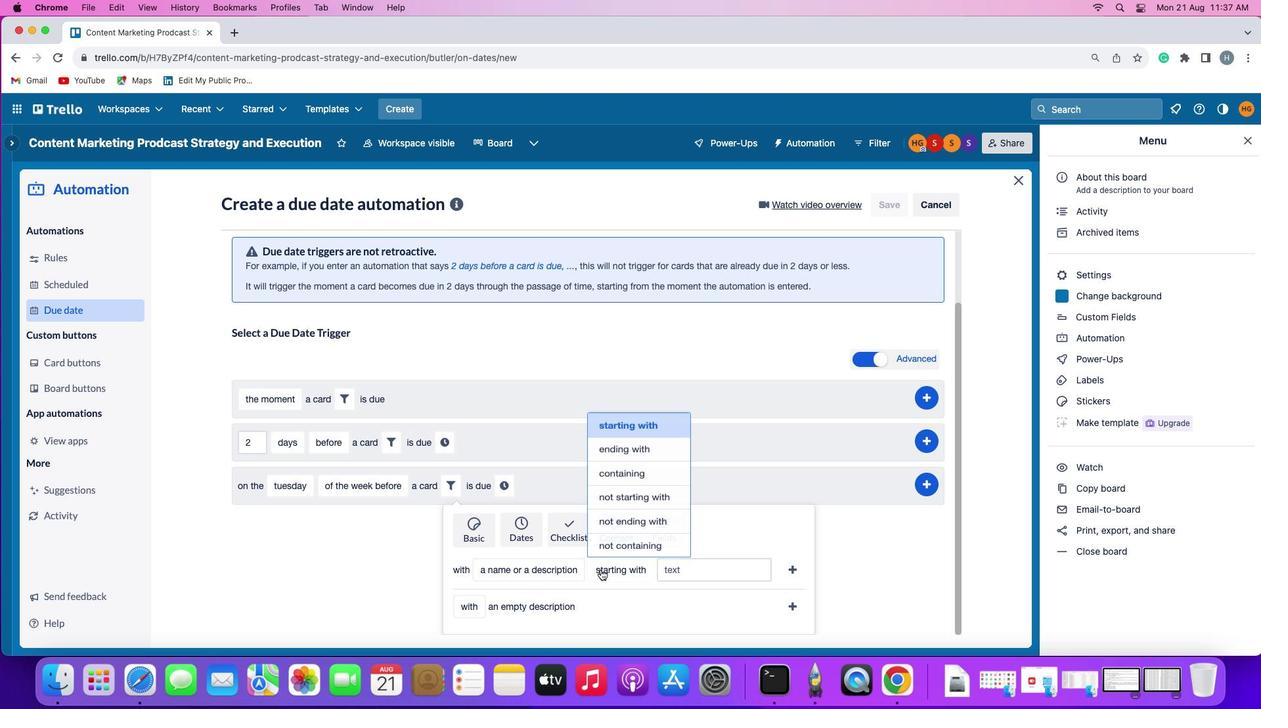 
Action: Mouse pressed left at (600, 569)
Screenshot: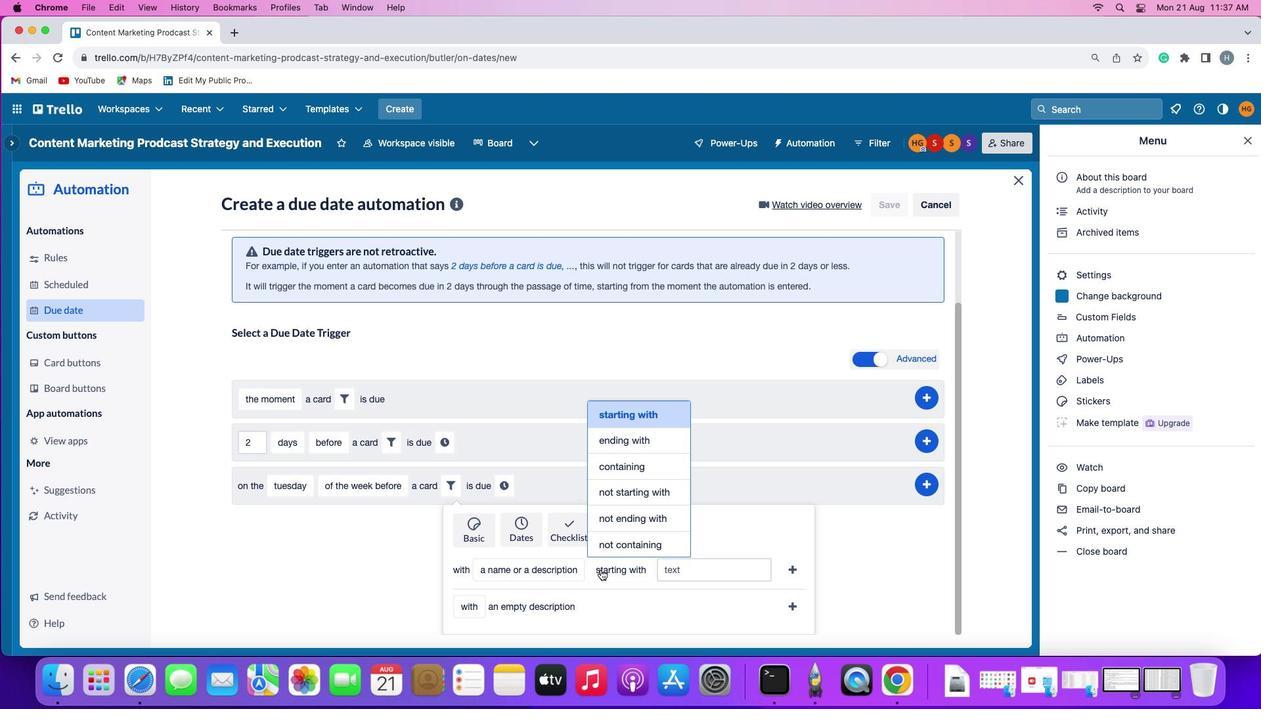 
Action: Mouse moved to (618, 466)
Screenshot: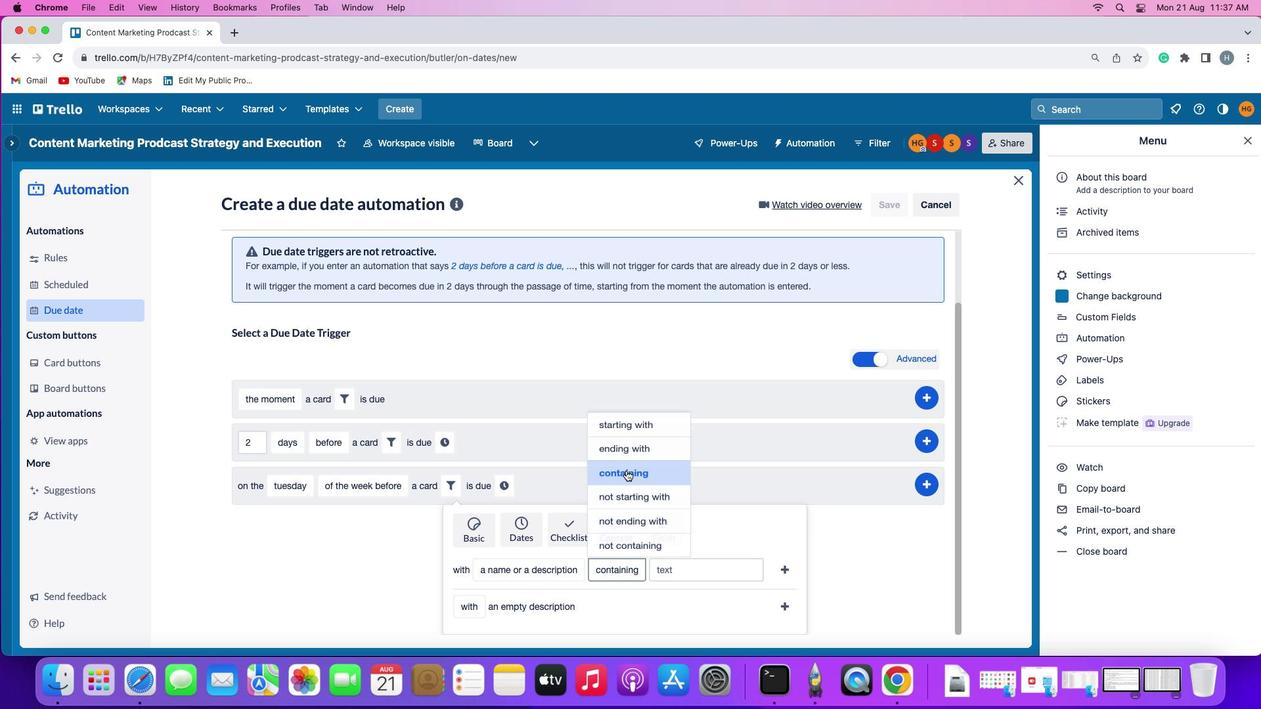 
Action: Mouse pressed left at (618, 466)
Screenshot: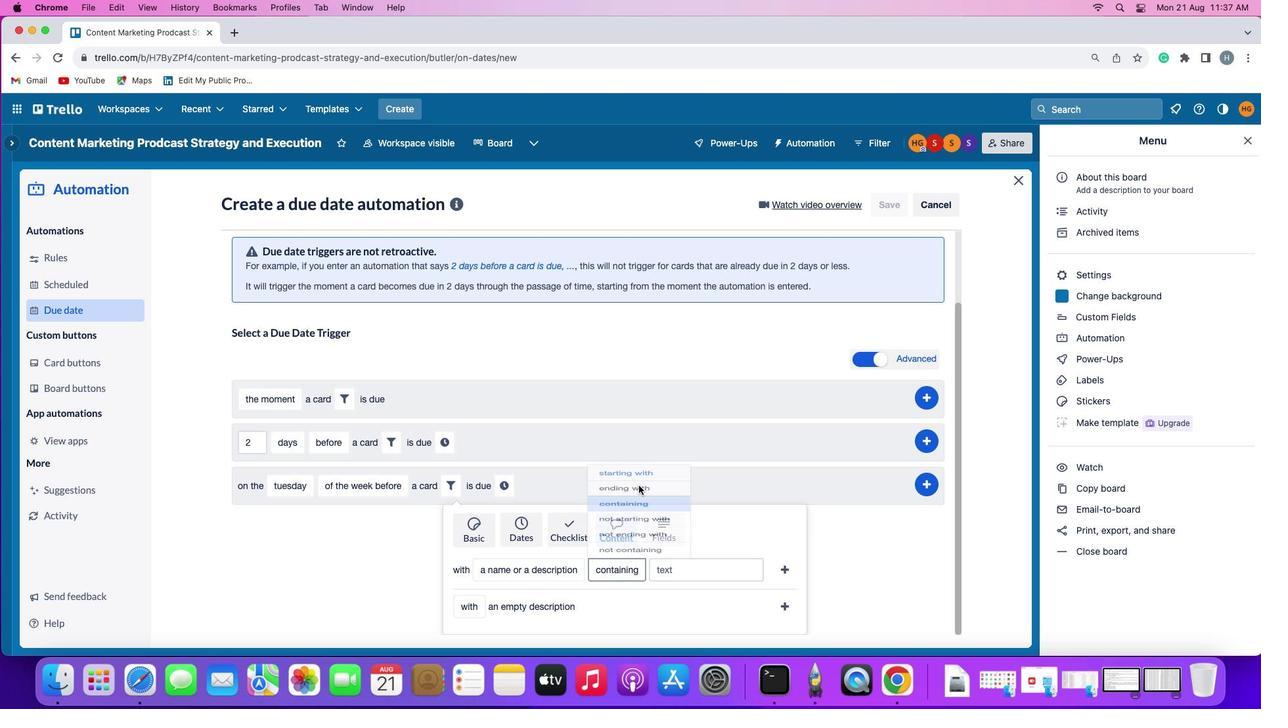 
Action: Mouse moved to (696, 568)
Screenshot: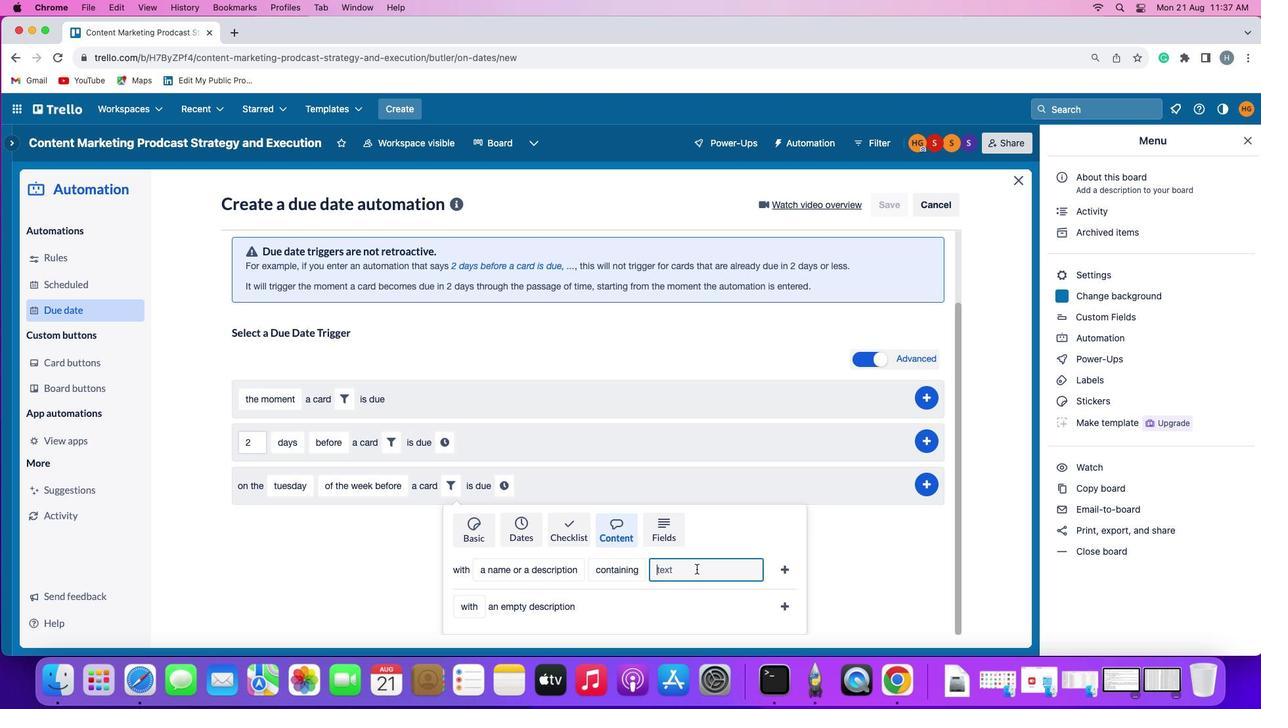 
Action: Mouse pressed left at (696, 568)
Screenshot: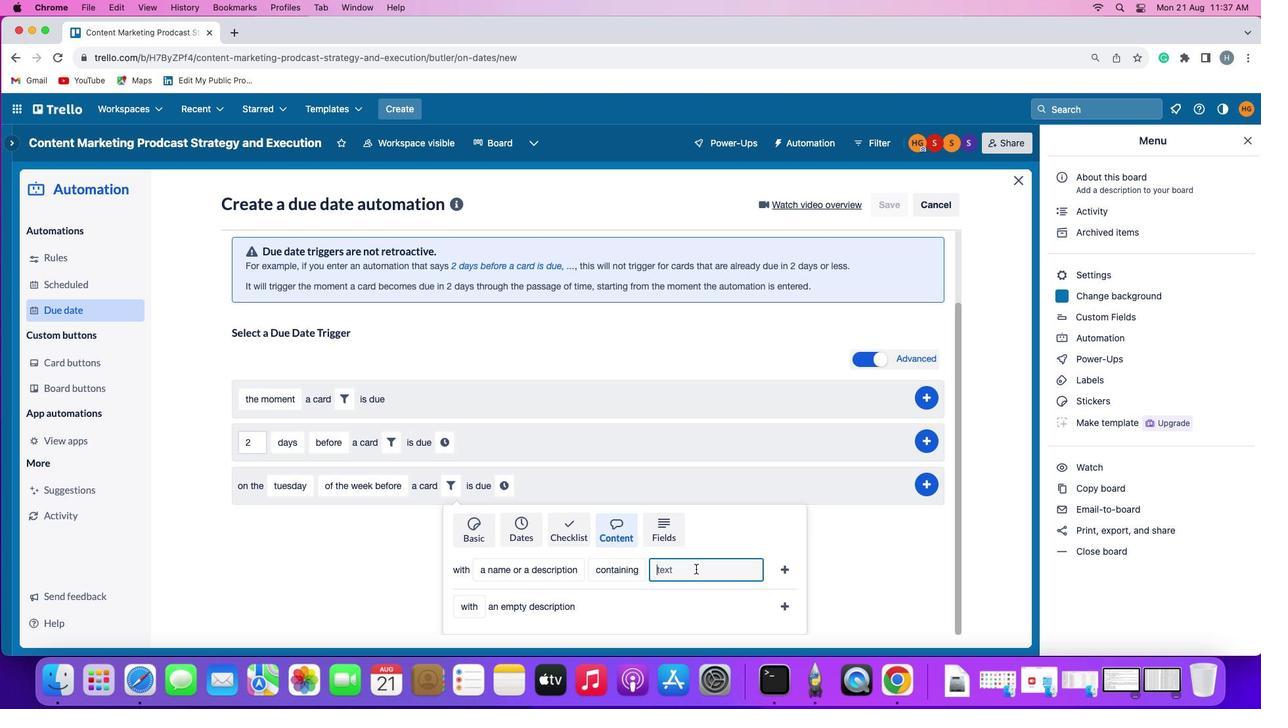 
Action: Mouse moved to (696, 568)
Screenshot: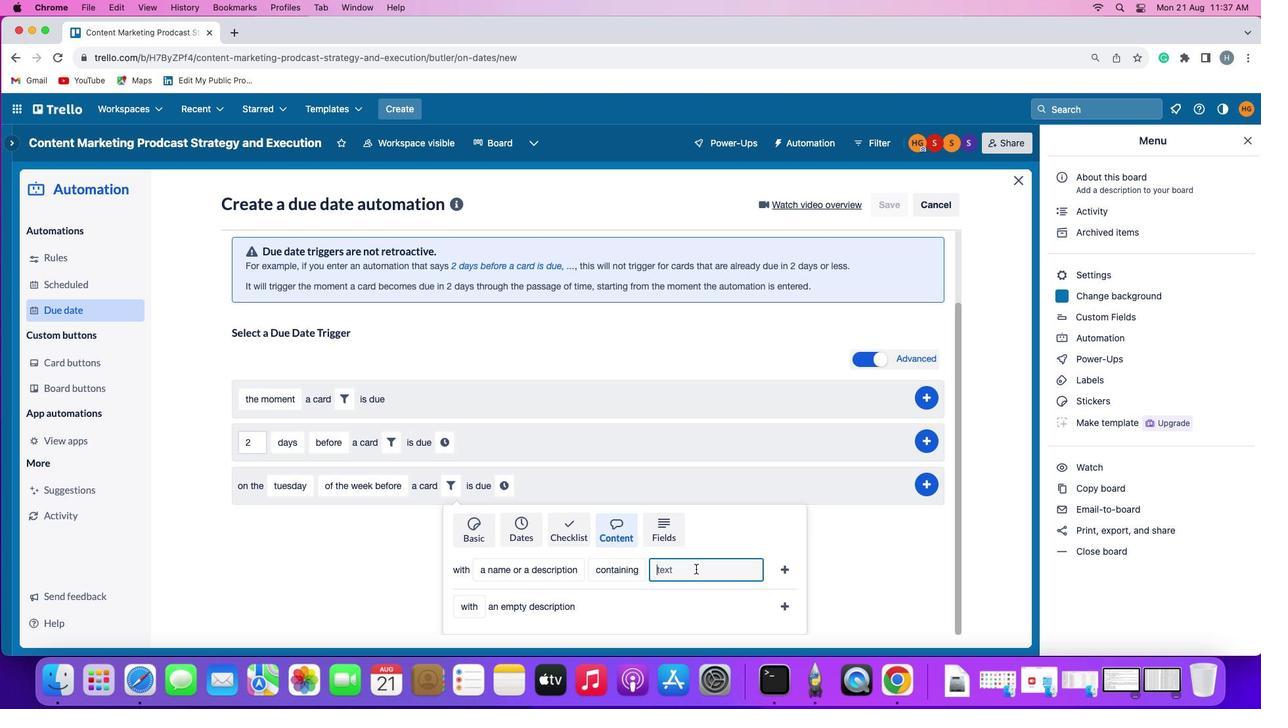
Action: Key pressed 'r''e''s''u''m''e'
Screenshot: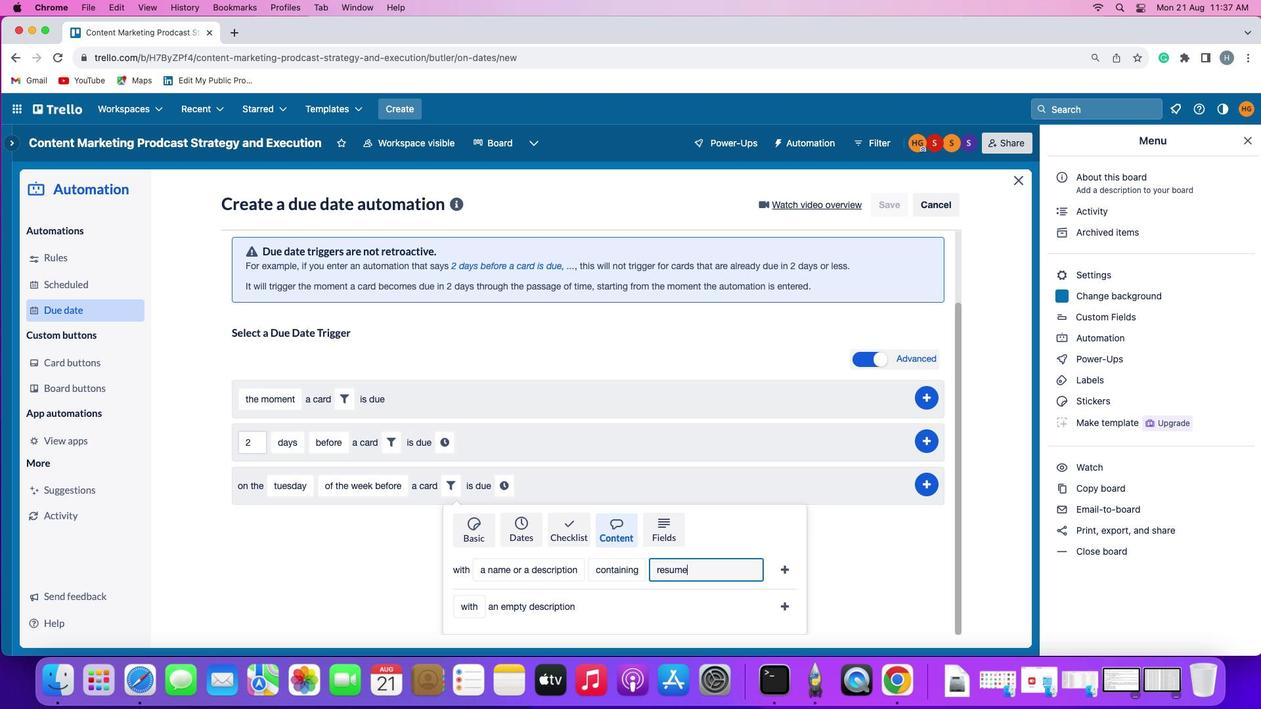 
Action: Mouse moved to (782, 568)
Screenshot: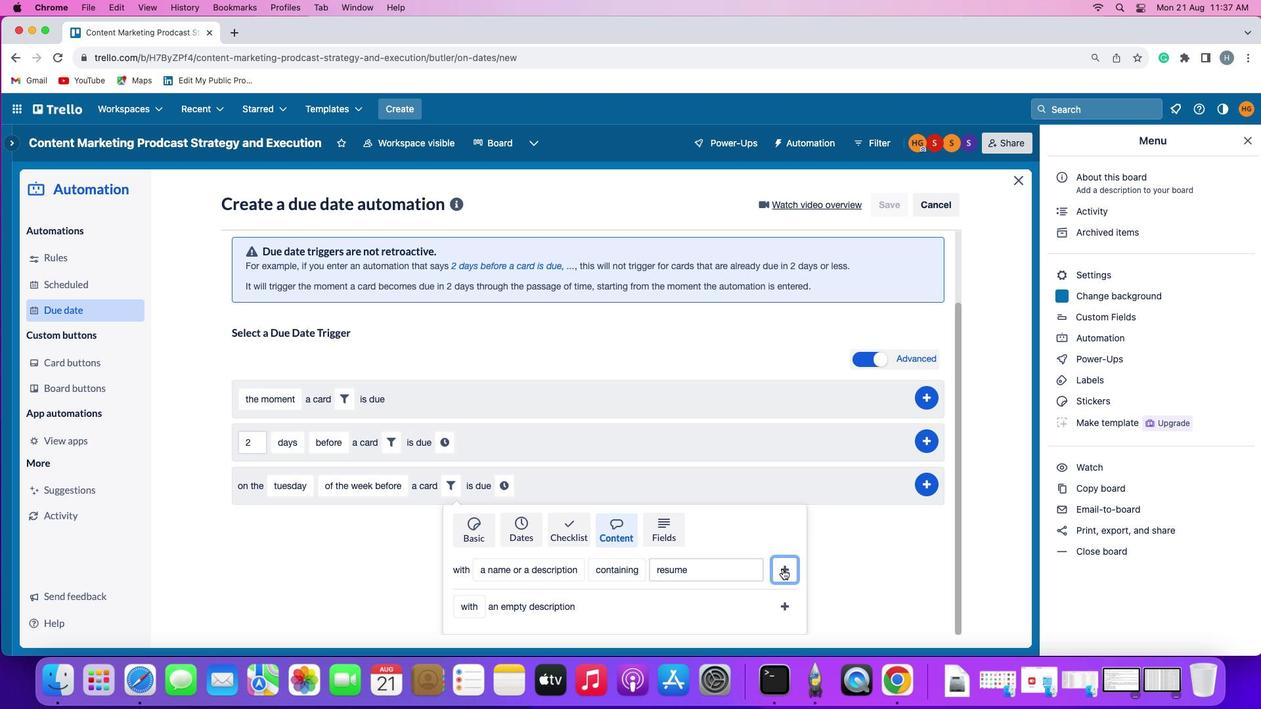 
Action: Mouse pressed left at (782, 568)
Screenshot: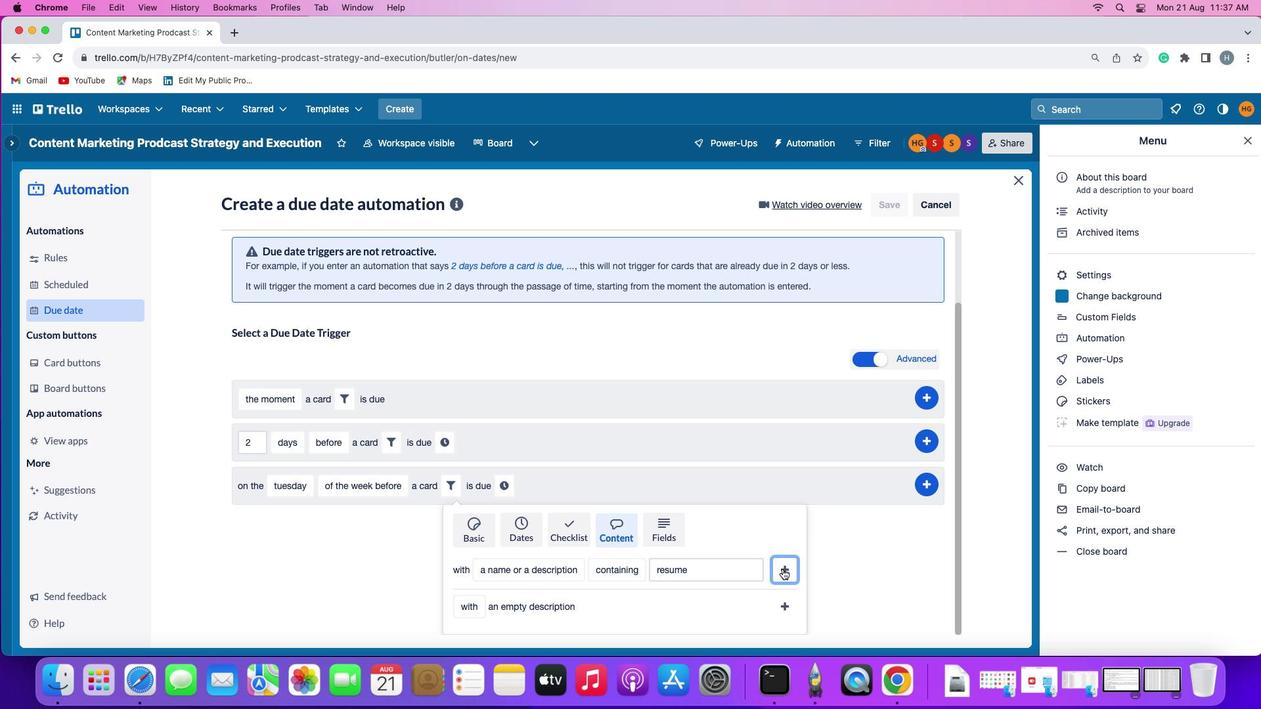 
Action: Mouse moved to (738, 579)
Screenshot: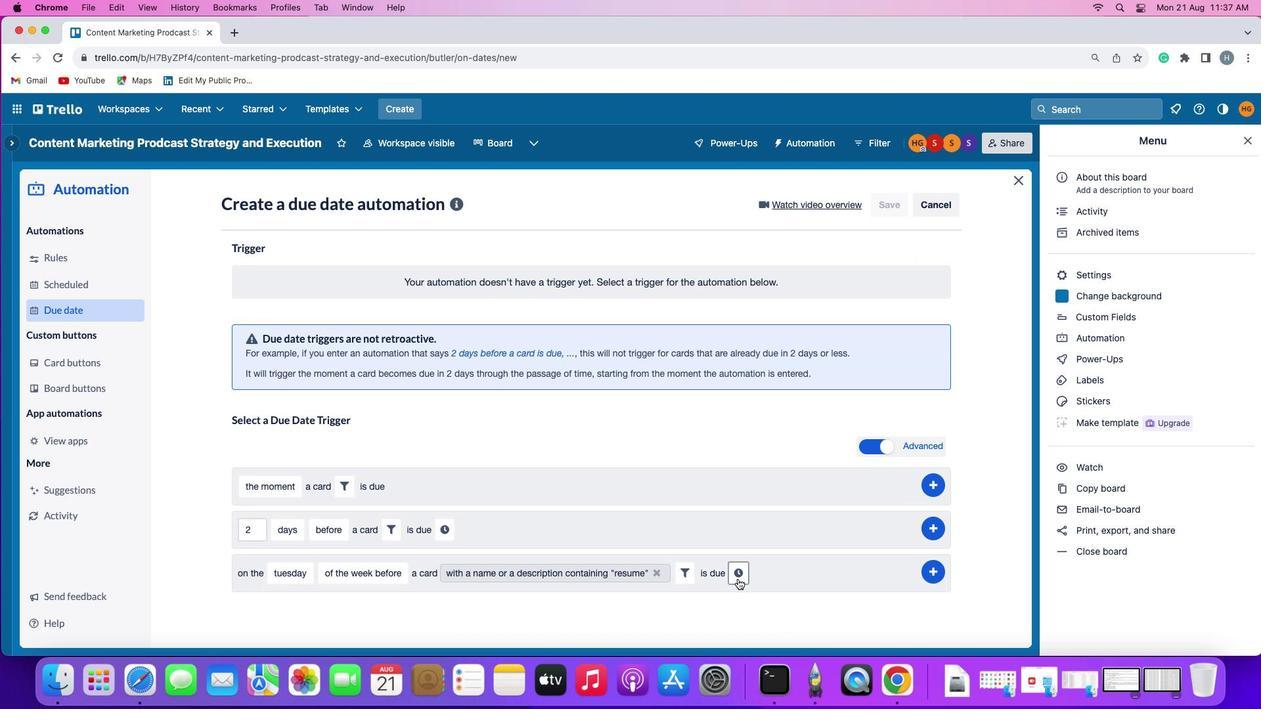 
Action: Mouse pressed left at (738, 579)
Screenshot: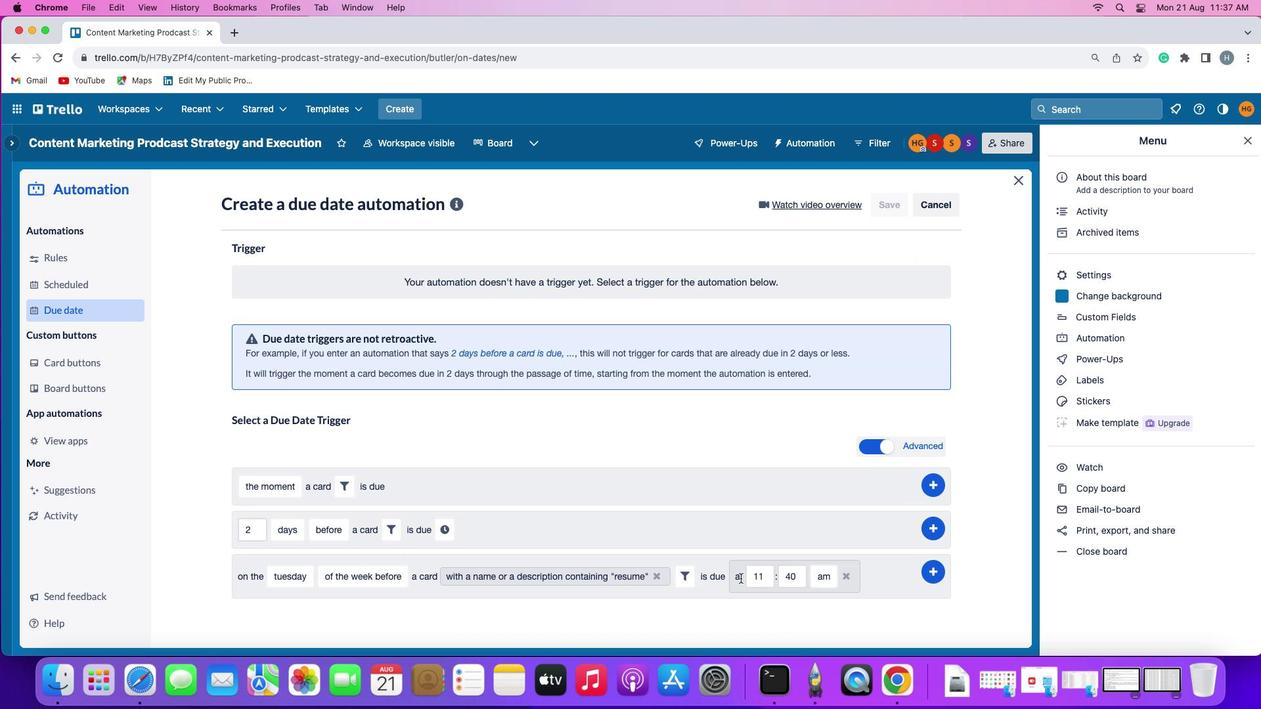 
Action: Mouse moved to (766, 575)
Screenshot: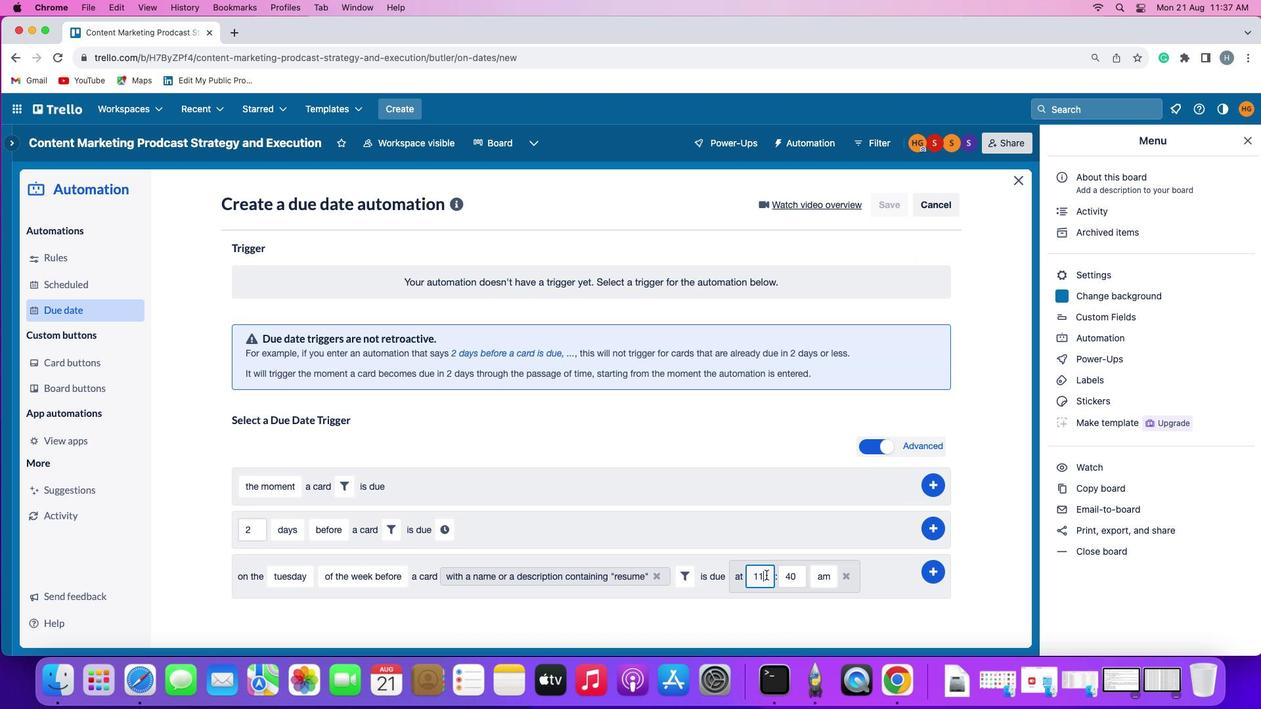 
Action: Mouse pressed left at (766, 575)
Screenshot: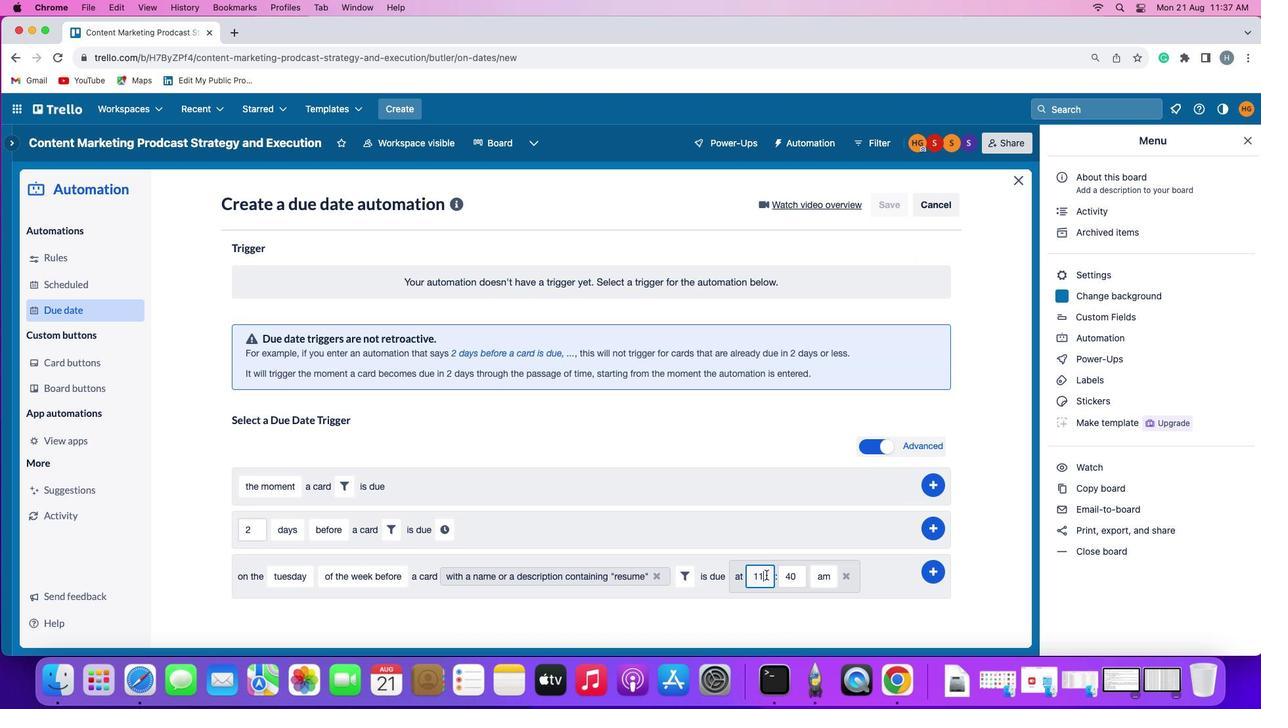 
Action: Key pressed Key.backspace'1'
Screenshot: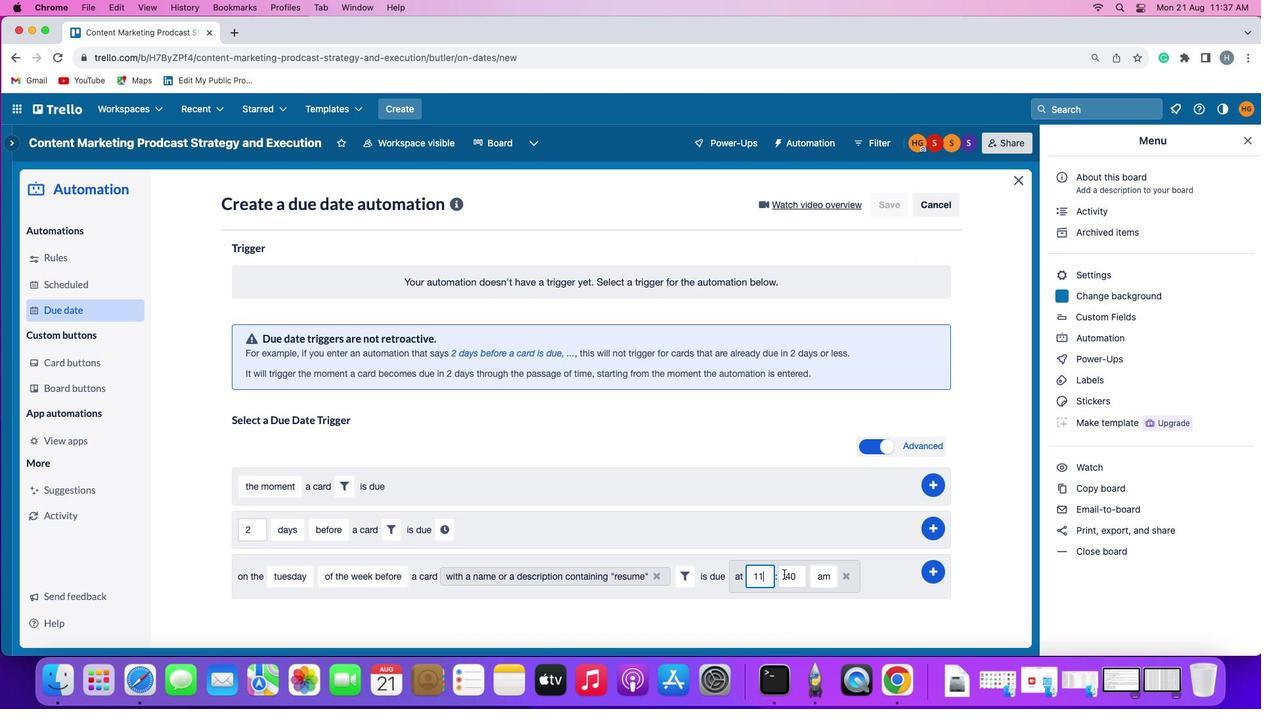 
Action: Mouse moved to (790, 572)
Screenshot: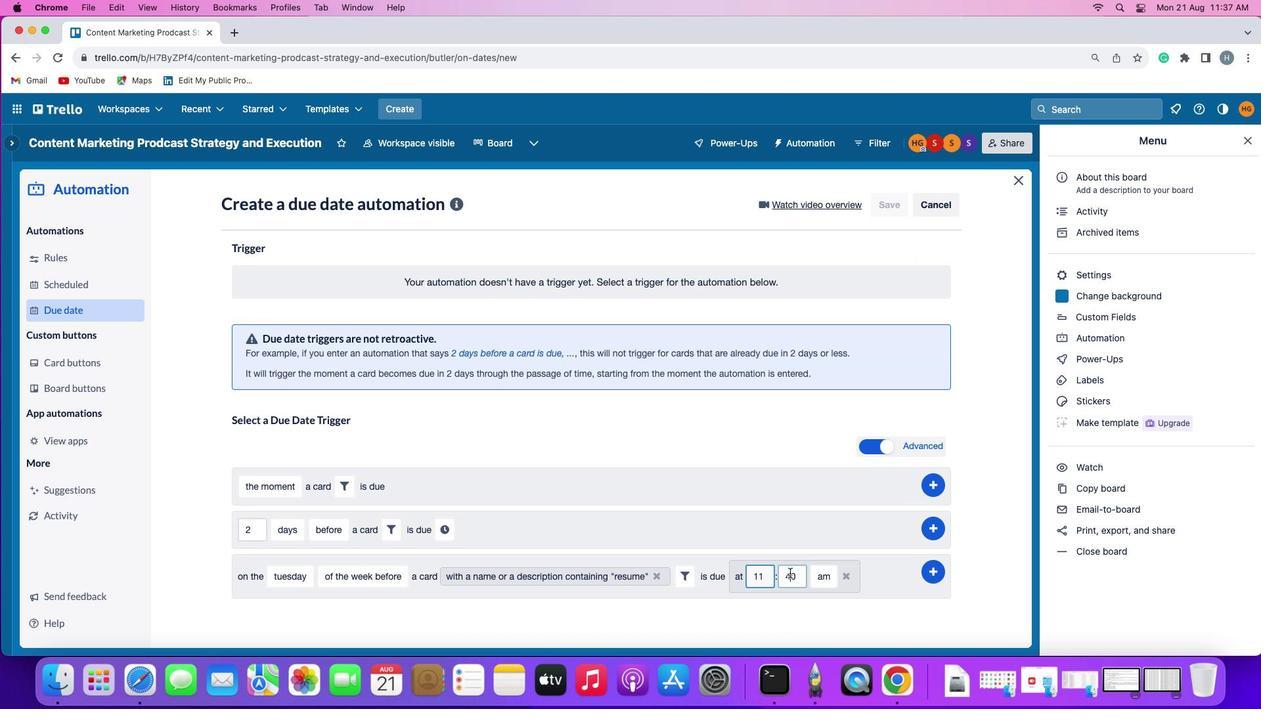 
Action: Mouse pressed left at (790, 572)
Screenshot: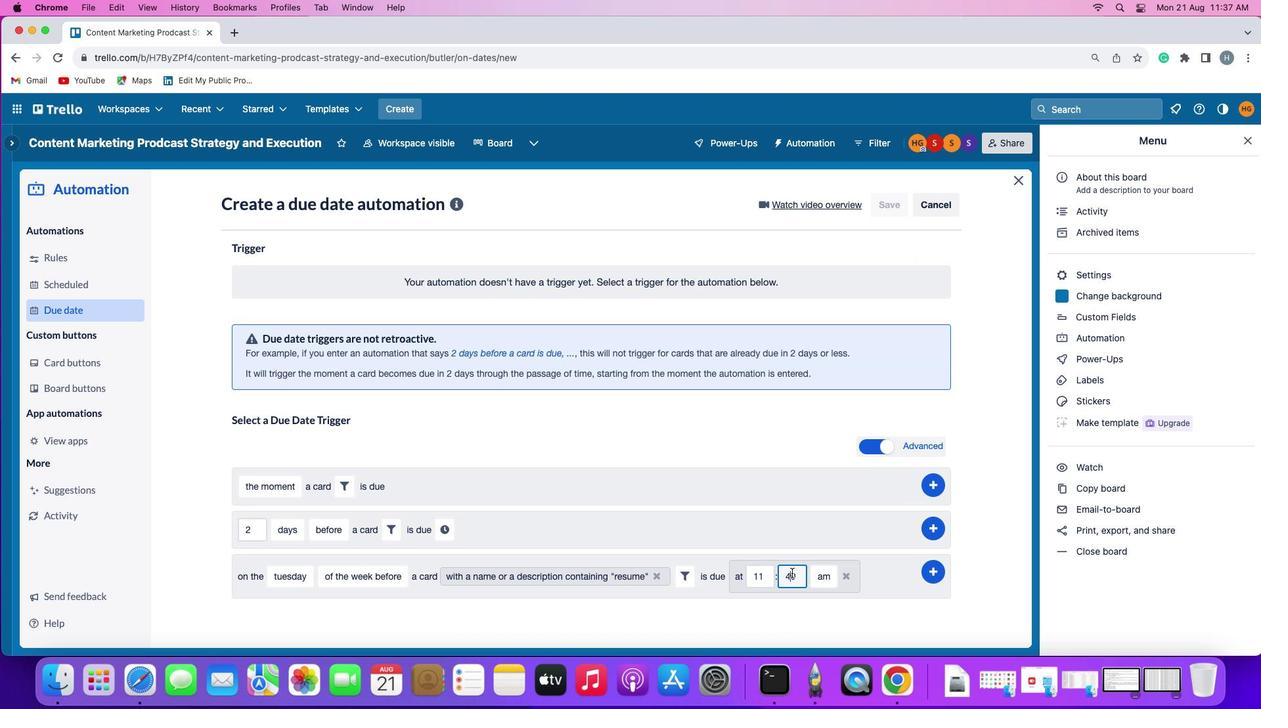 
Action: Mouse moved to (792, 573)
Screenshot: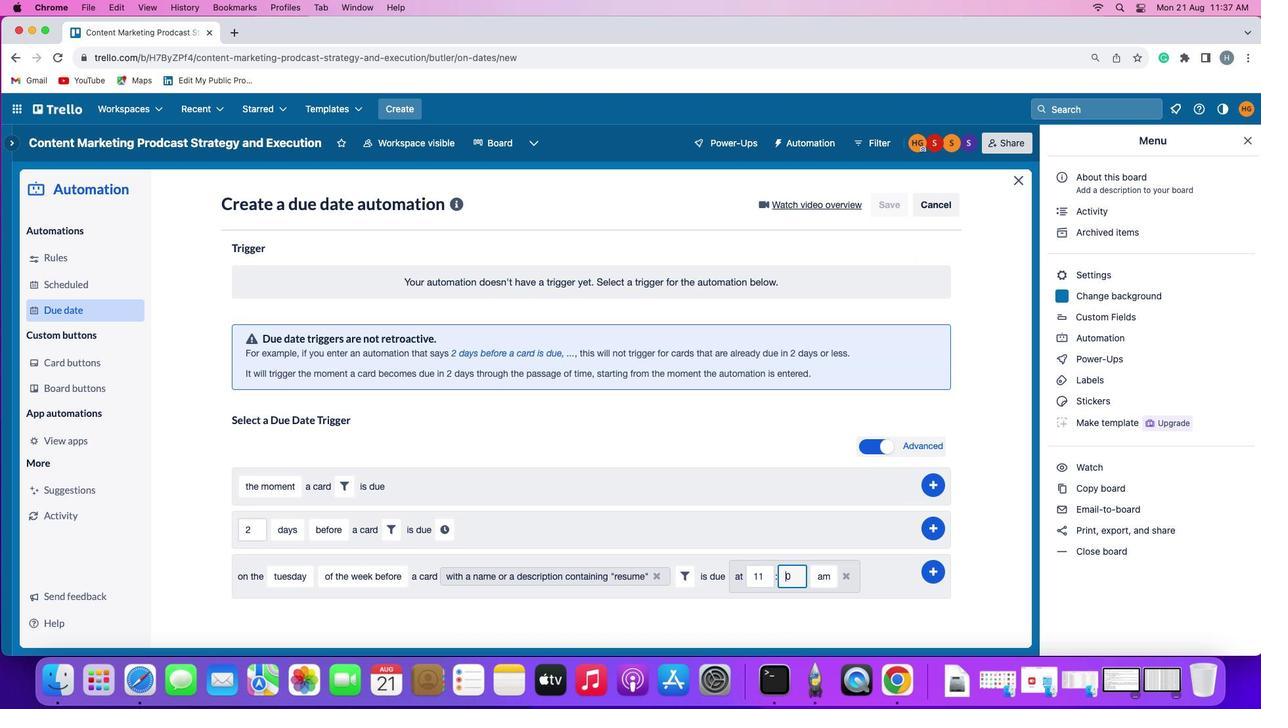 
Action: Key pressed Key.backspace
Screenshot: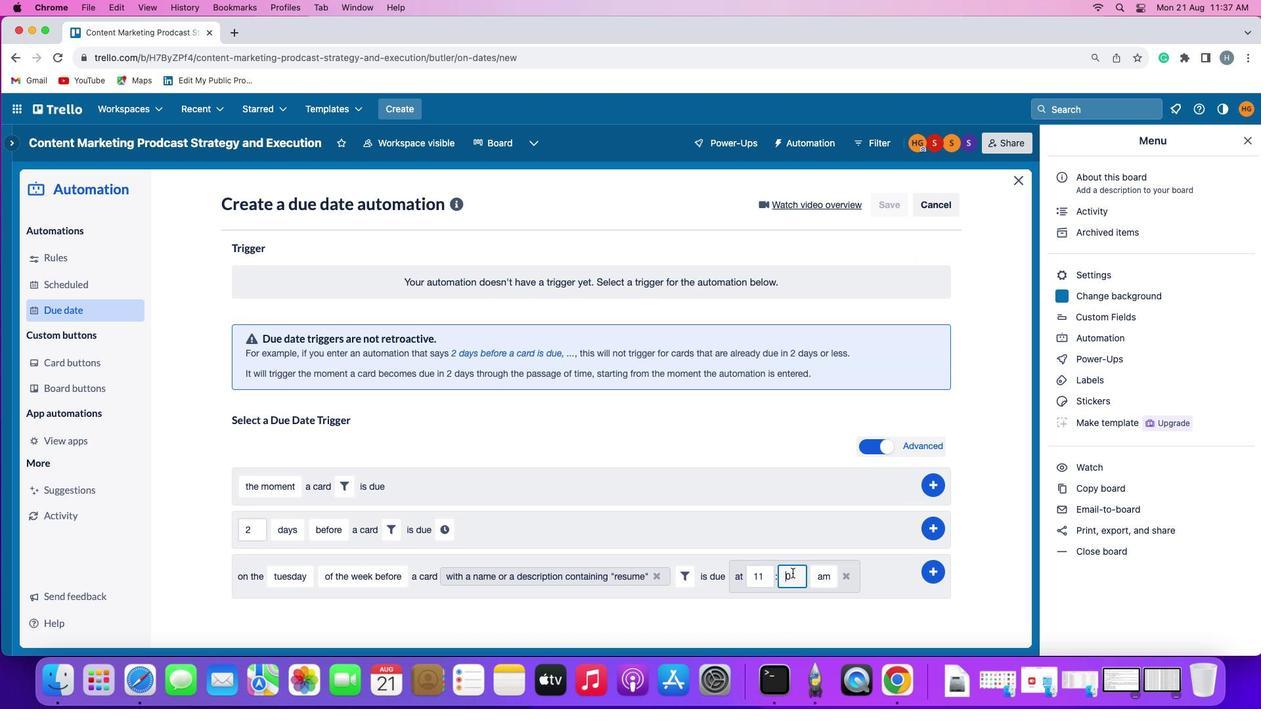 
Action: Mouse moved to (792, 572)
Screenshot: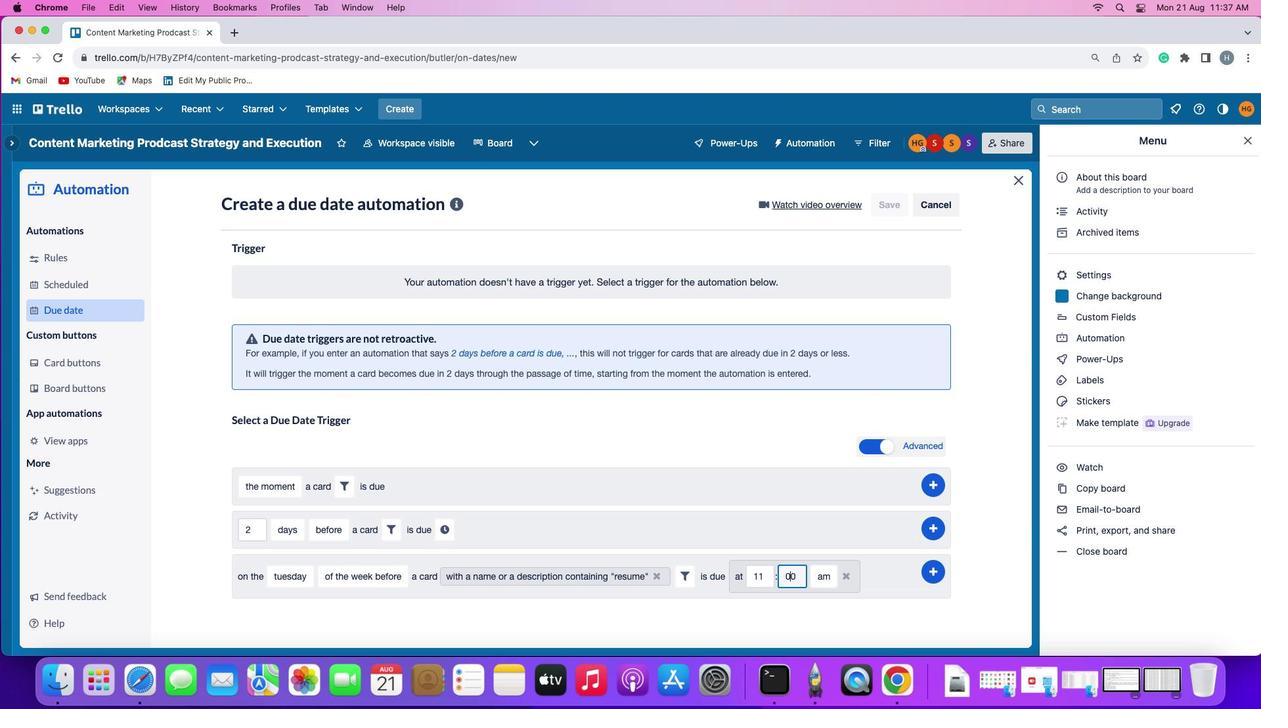 
Action: Key pressed '0'
Screenshot: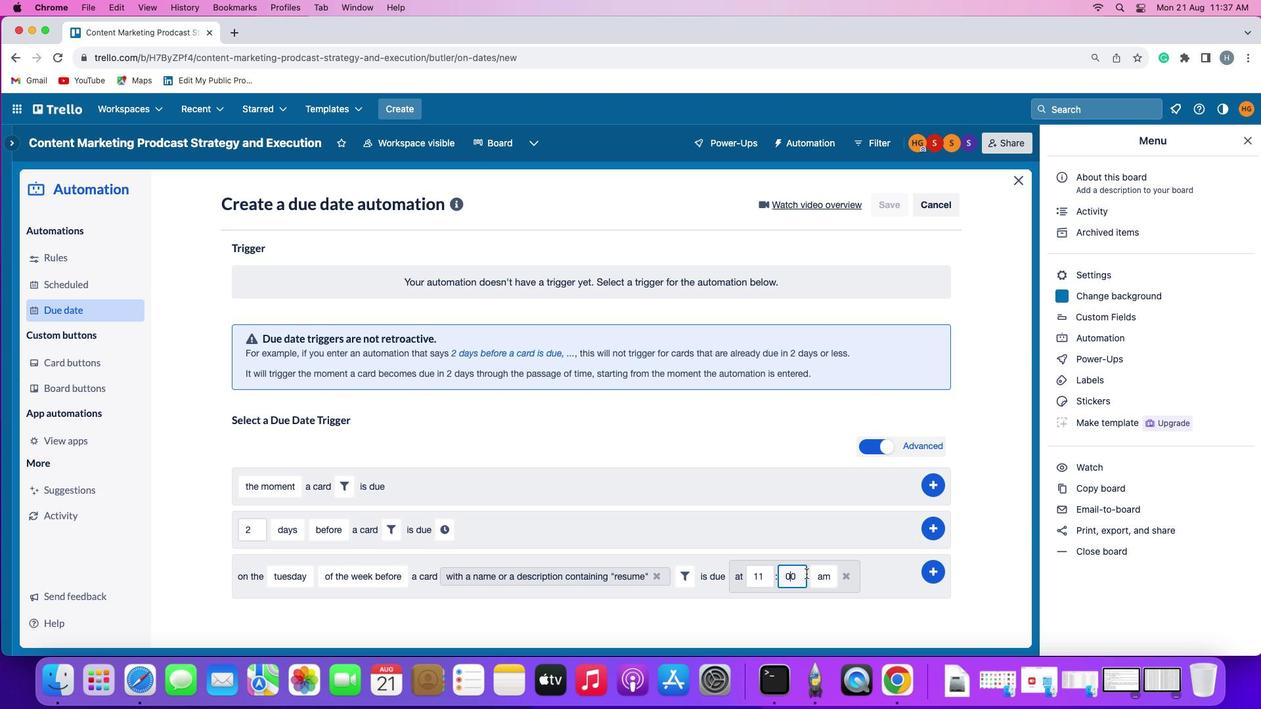 
Action: Mouse moved to (811, 574)
Screenshot: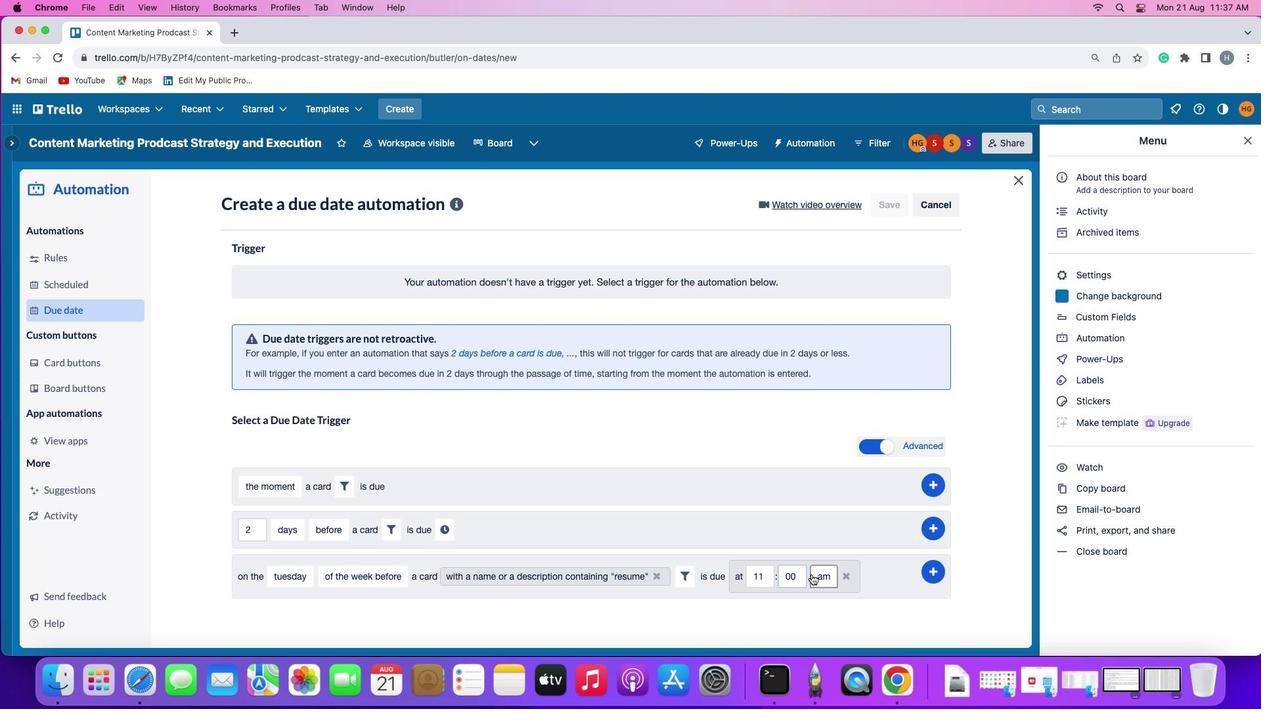 
Action: Mouse pressed left at (811, 574)
Screenshot: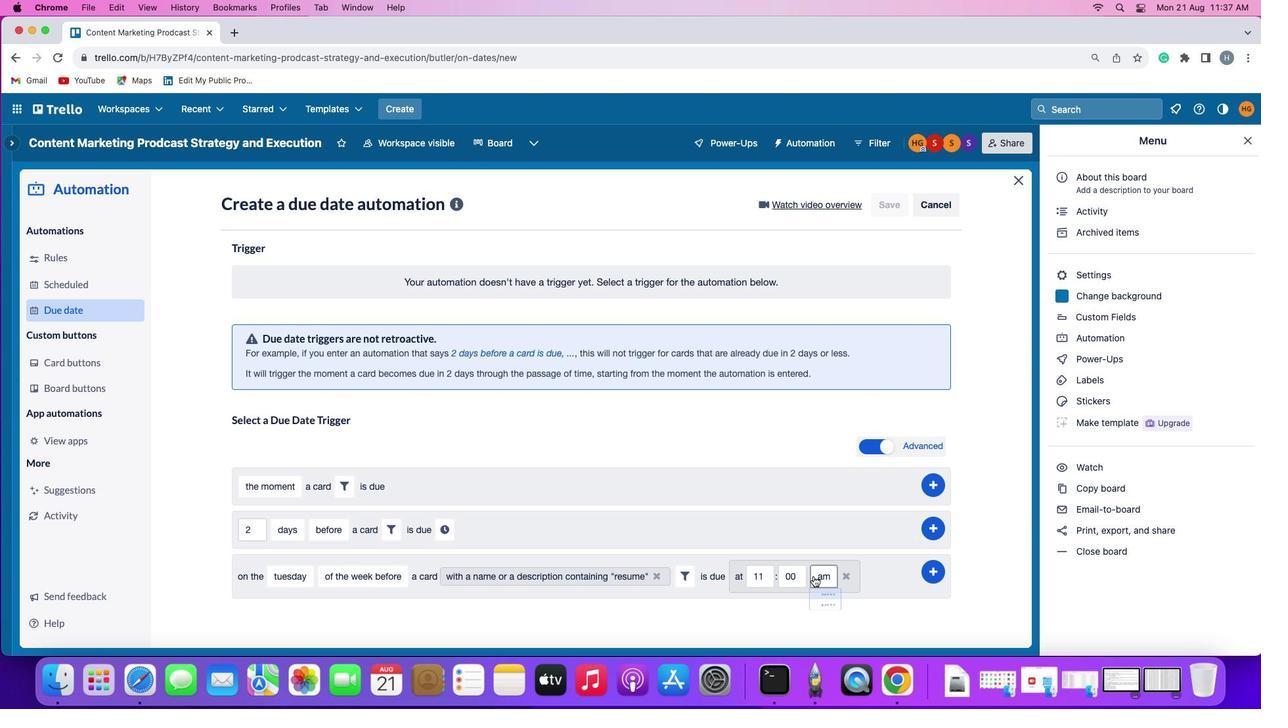 
Action: Mouse moved to (820, 595)
Screenshot: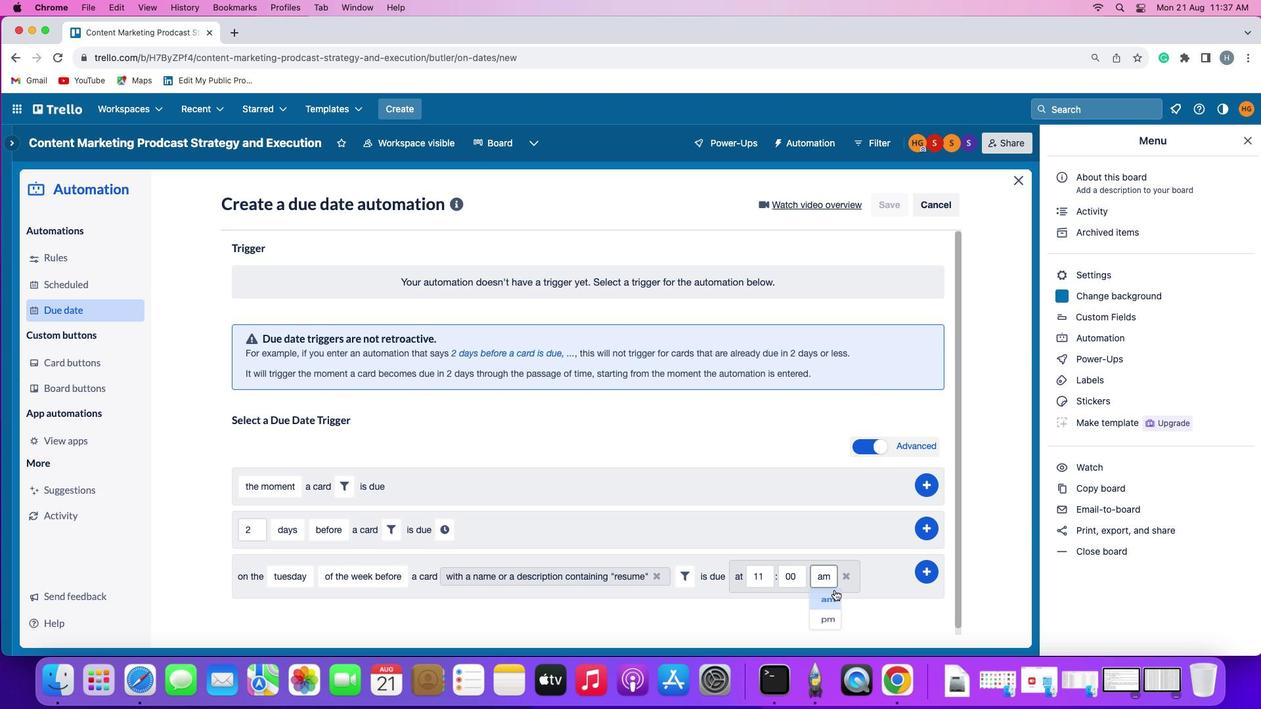 
Action: Mouse pressed left at (820, 595)
Screenshot: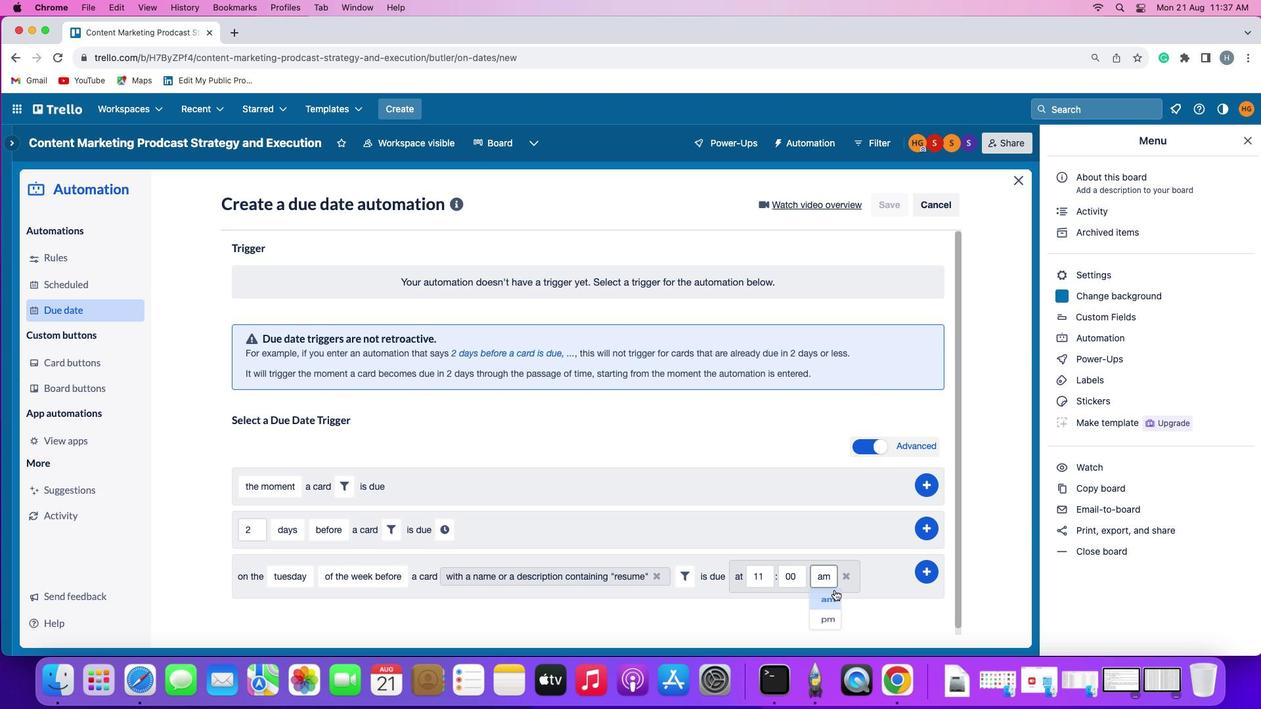 
Action: Mouse moved to (935, 569)
Screenshot: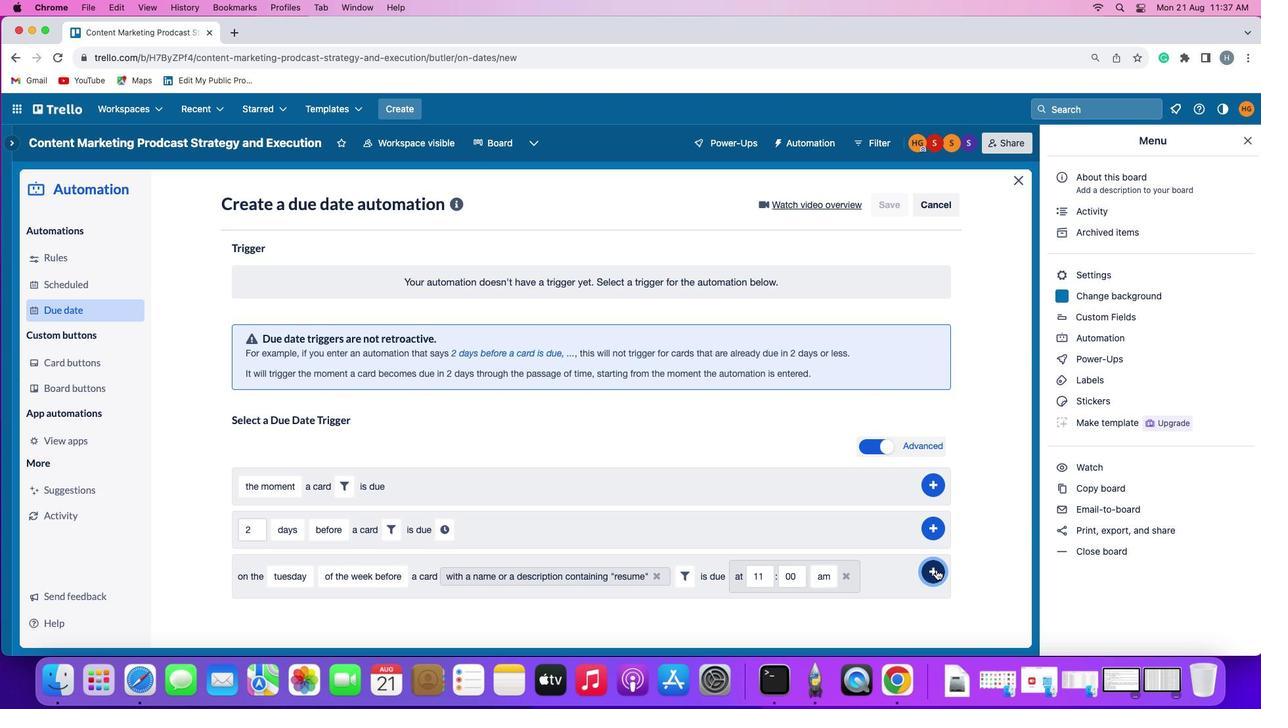 
Action: Mouse pressed left at (935, 569)
Screenshot: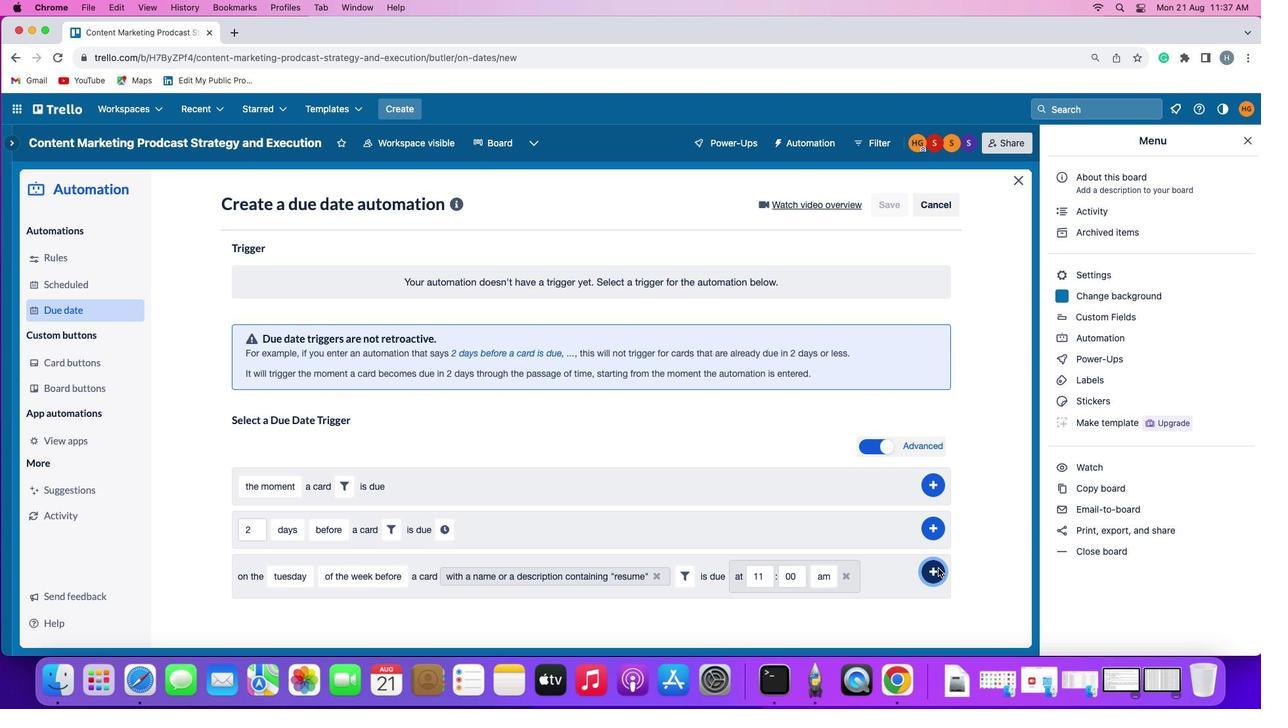 
Action: Mouse moved to (974, 465)
Screenshot: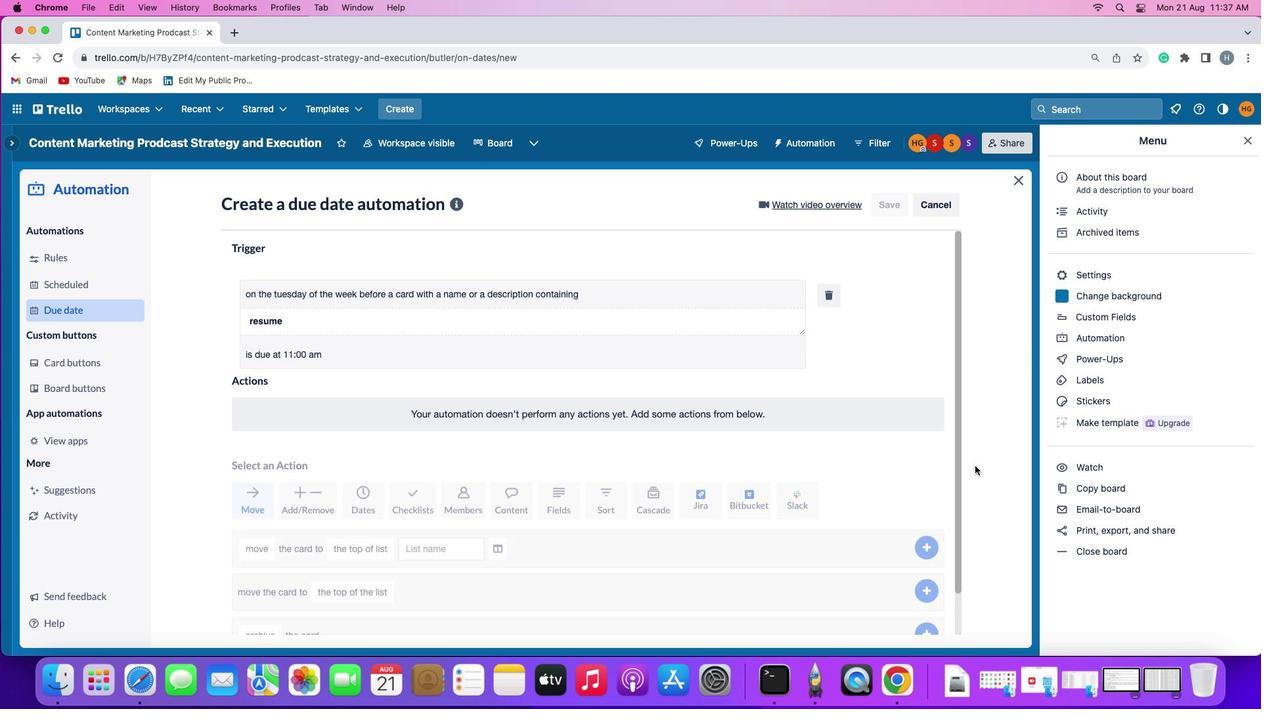 
